 Task: Open Card College Preparation Review in Board Sales Pipeline Forecasting to Workspace Corporate Legal Services and add a team member Softage.2@softage.net, a label Blue, a checklist Workplace Wellness, an attachment from your onedrive, a color Blue and finally, add a card description 'Develop and launch new social media marketing campaign for influencer partnerships' and a comment 'Let us approach this task with a sense of empathy, understanding the needs and concerns of our stakeholders.'. Add a start date 'Jan 02, 1900' with a due date 'Jan 09, 1900'
Action: Mouse moved to (102, 423)
Screenshot: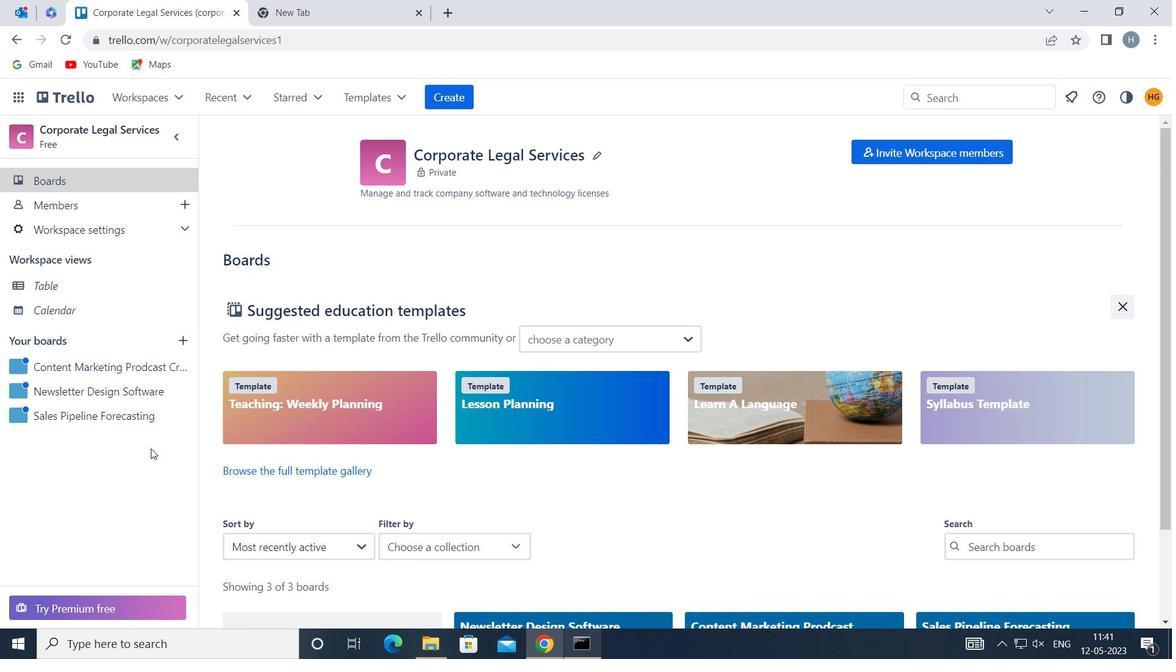 
Action: Mouse pressed left at (102, 423)
Screenshot: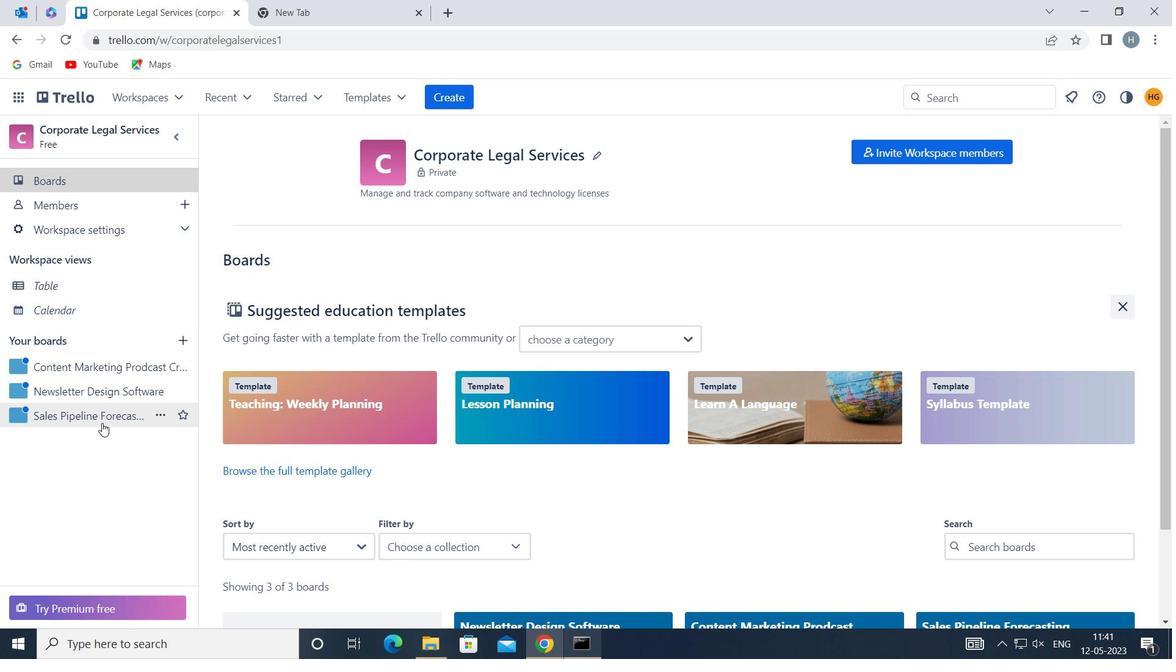 
Action: Mouse moved to (349, 219)
Screenshot: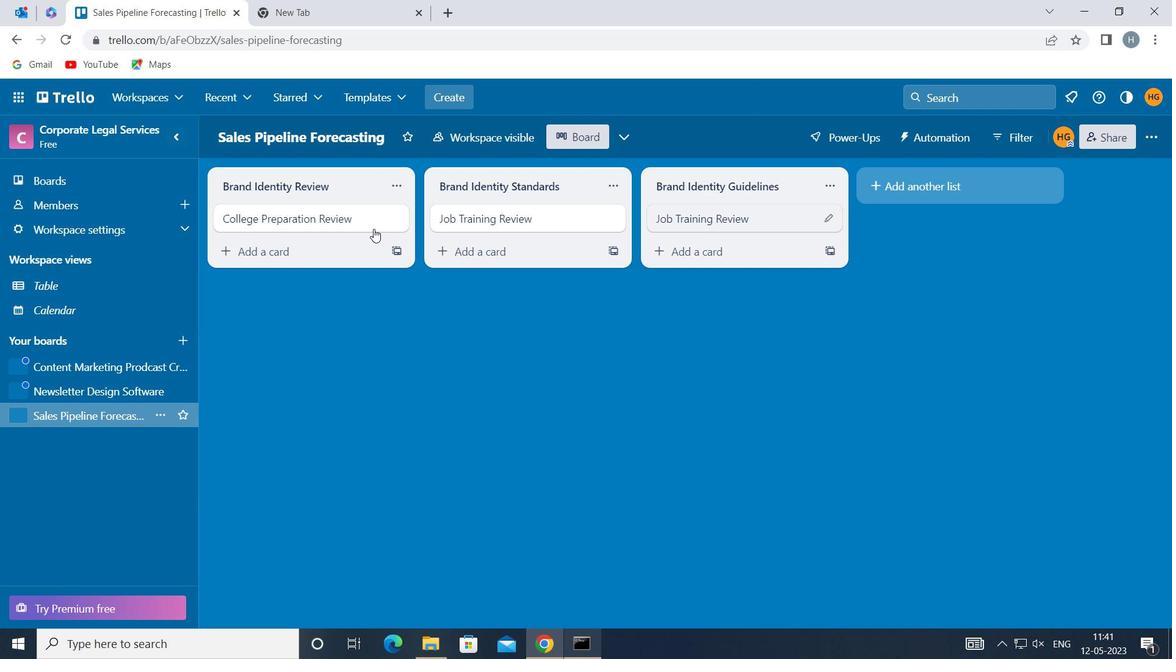 
Action: Mouse pressed left at (349, 219)
Screenshot: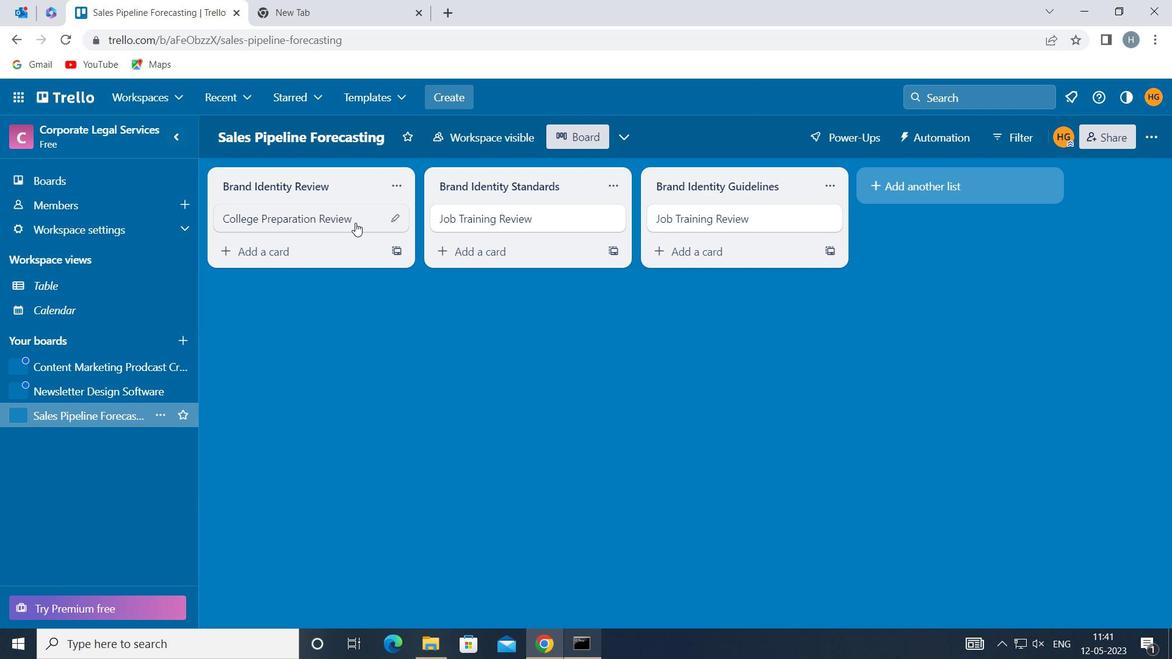 
Action: Mouse moved to (802, 215)
Screenshot: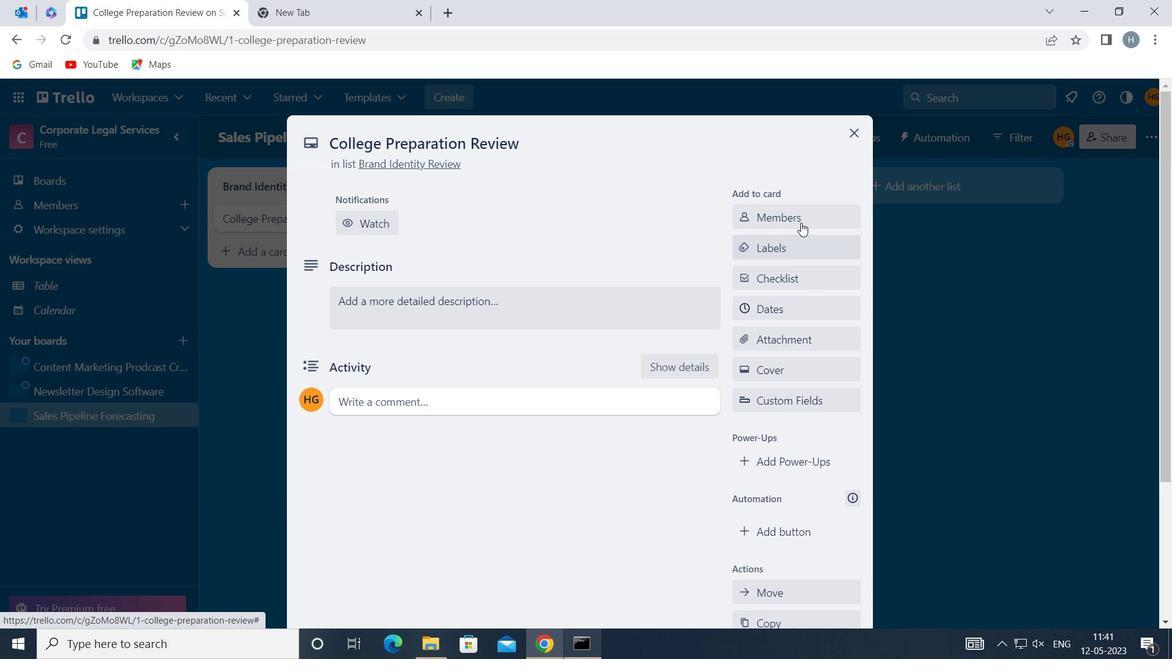 
Action: Mouse pressed left at (802, 215)
Screenshot: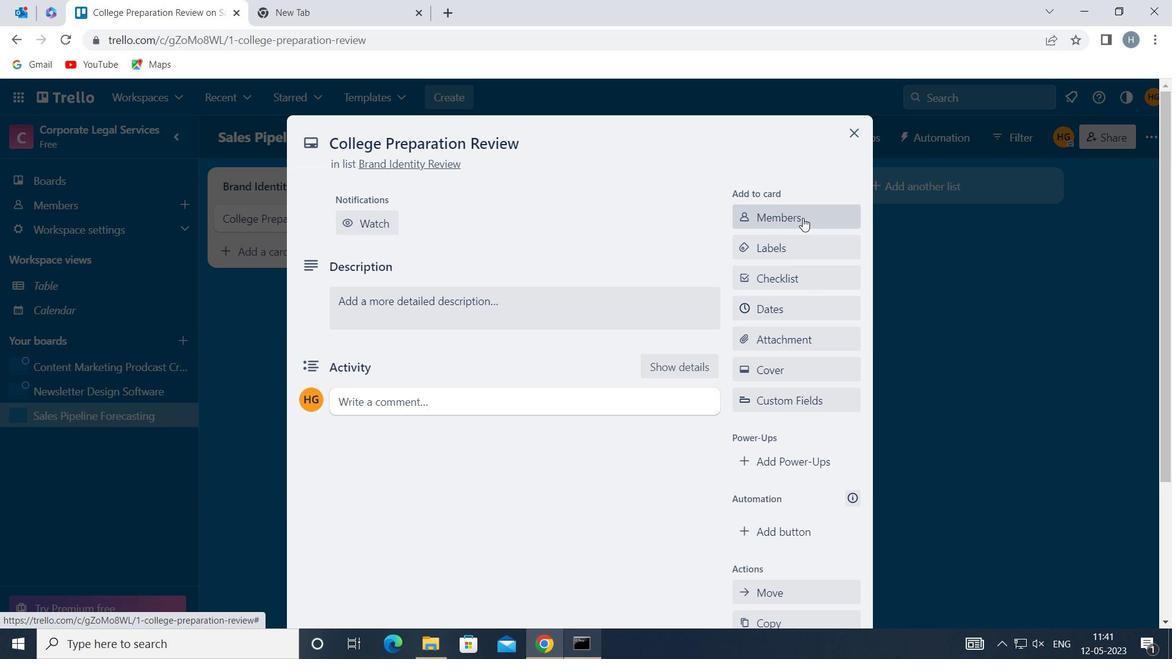 
Action: Key pressed softage
Screenshot: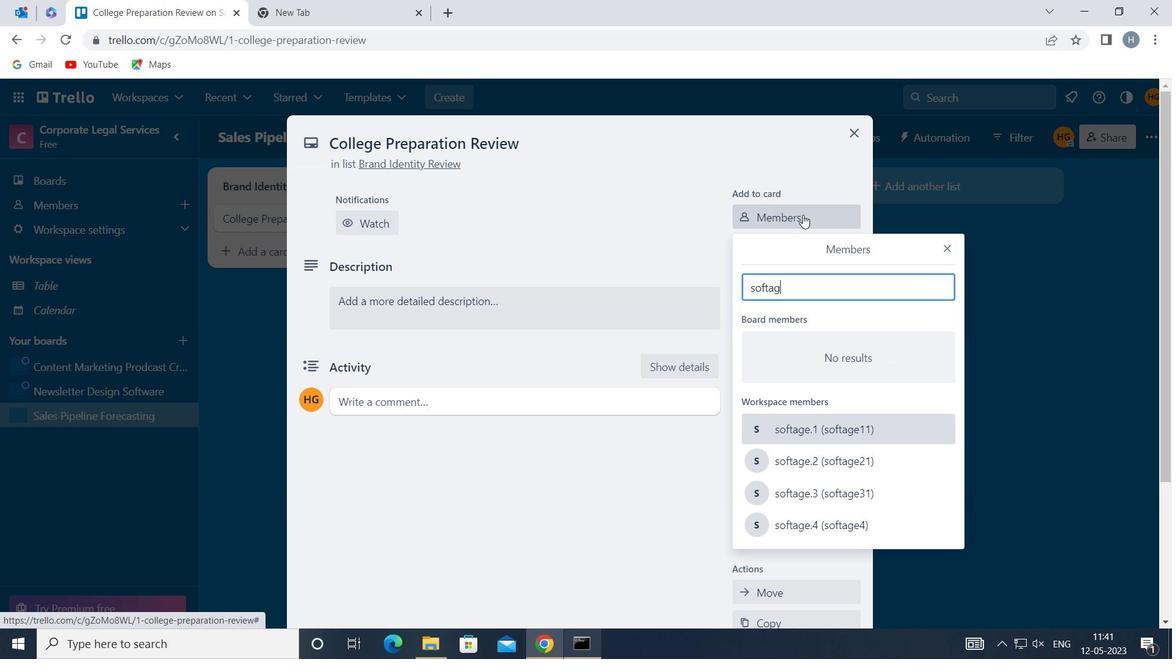 
Action: Mouse moved to (838, 466)
Screenshot: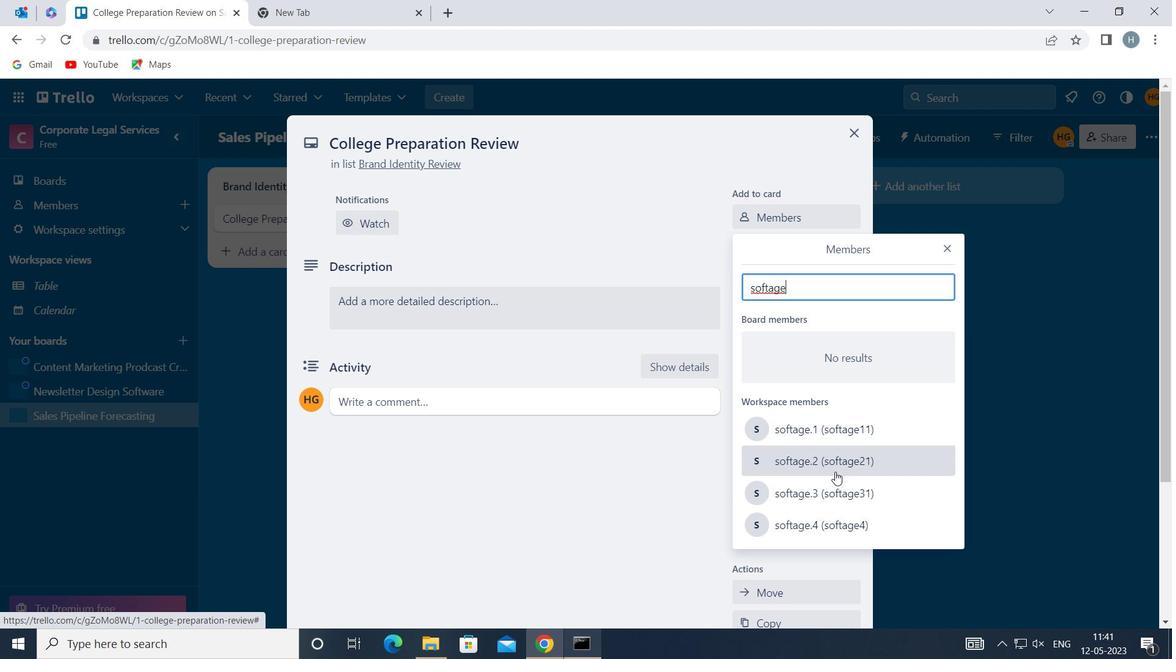 
Action: Mouse pressed left at (838, 466)
Screenshot: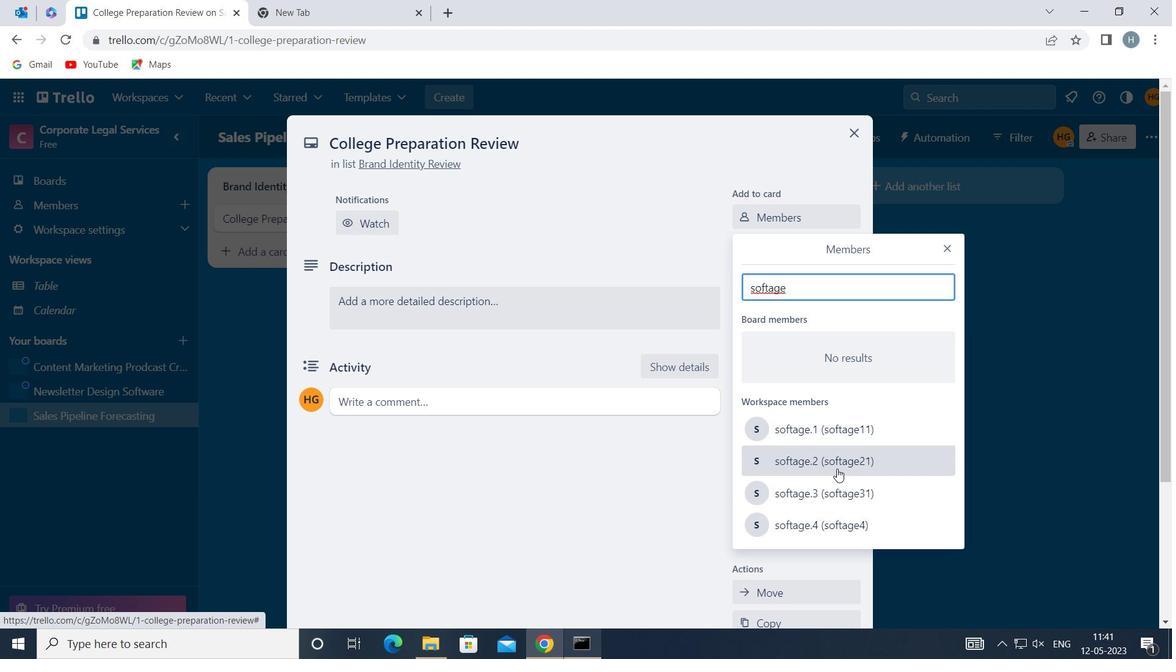 
Action: Mouse moved to (953, 244)
Screenshot: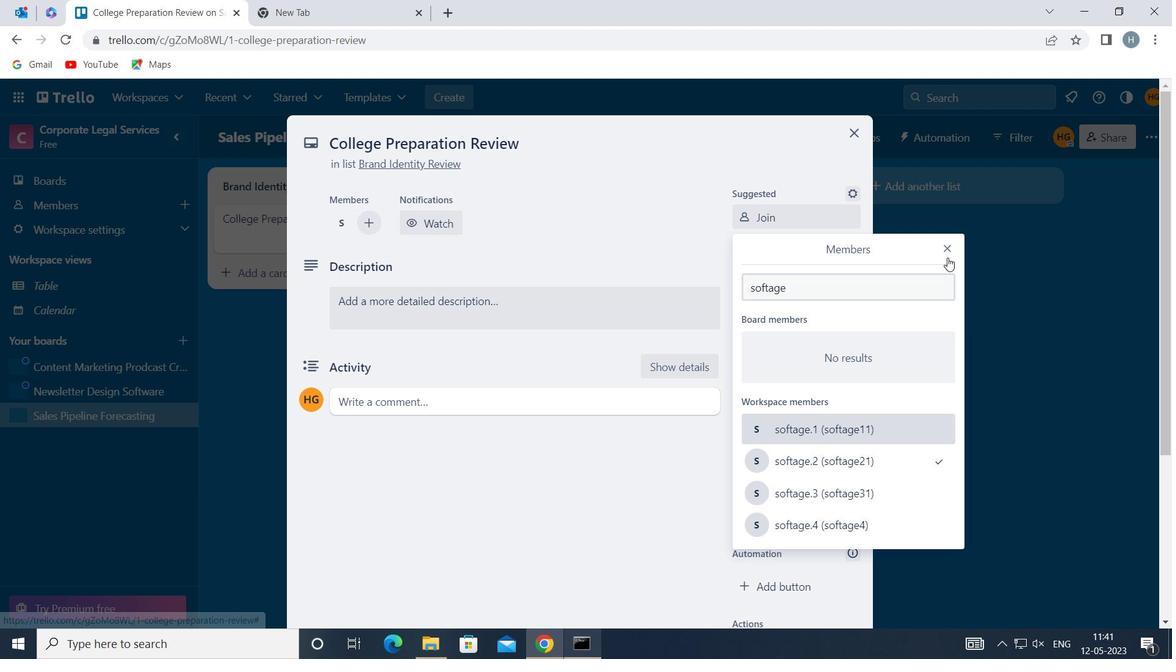 
Action: Mouse pressed left at (953, 244)
Screenshot: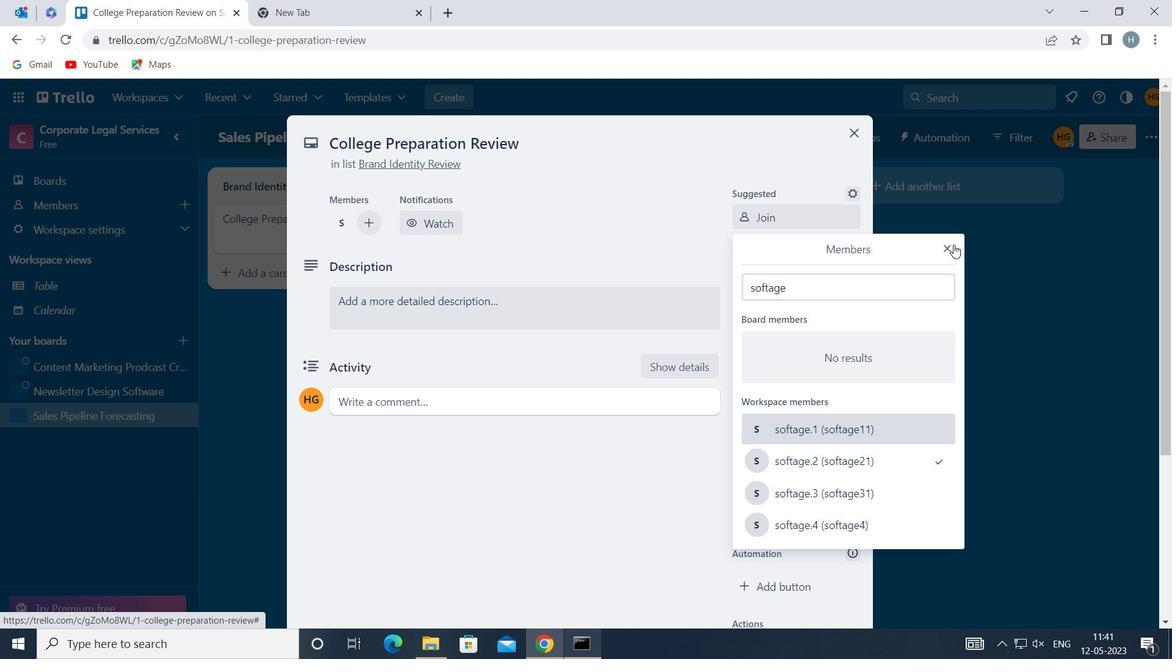 
Action: Mouse moved to (800, 303)
Screenshot: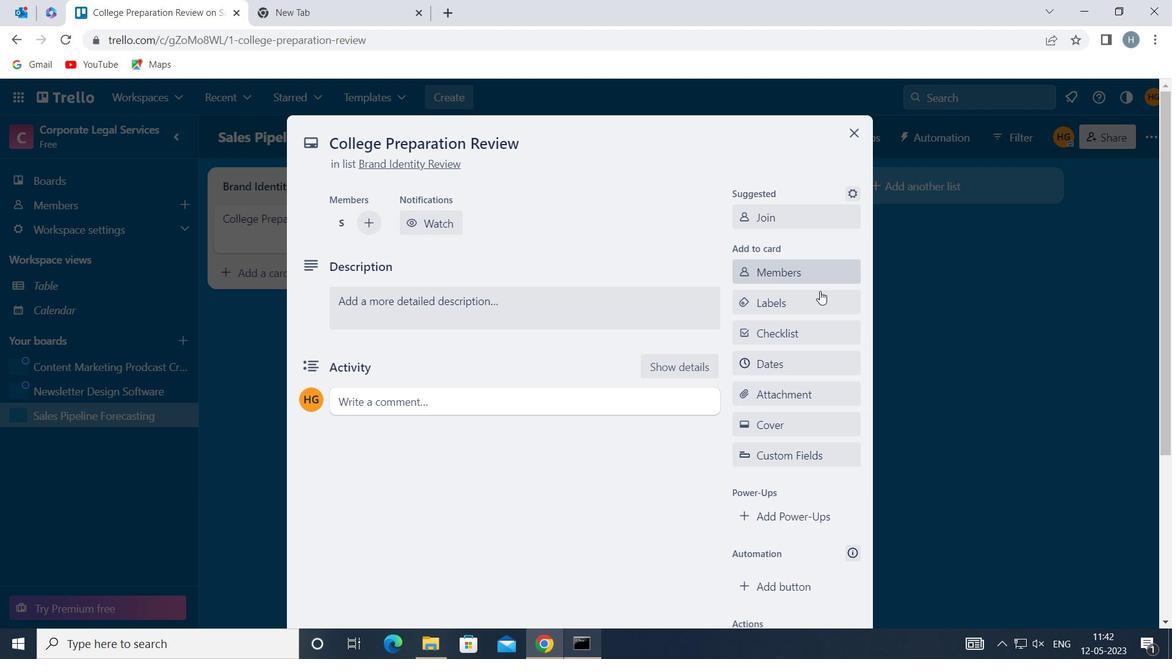 
Action: Mouse pressed left at (800, 303)
Screenshot: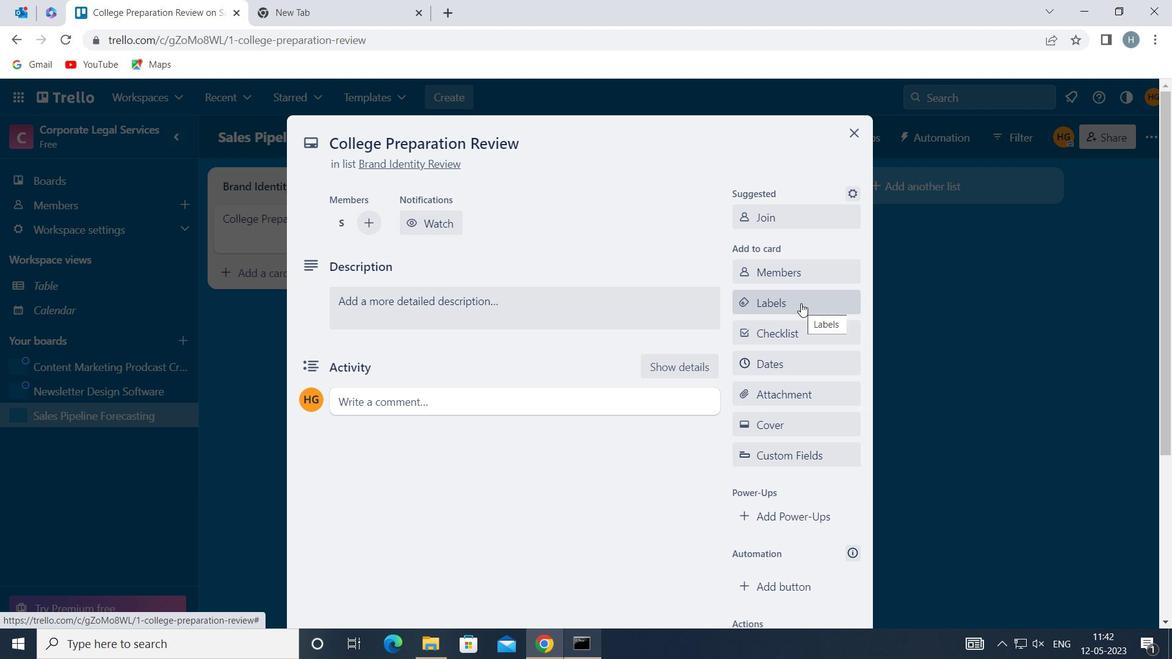 
Action: Mouse moved to (822, 352)
Screenshot: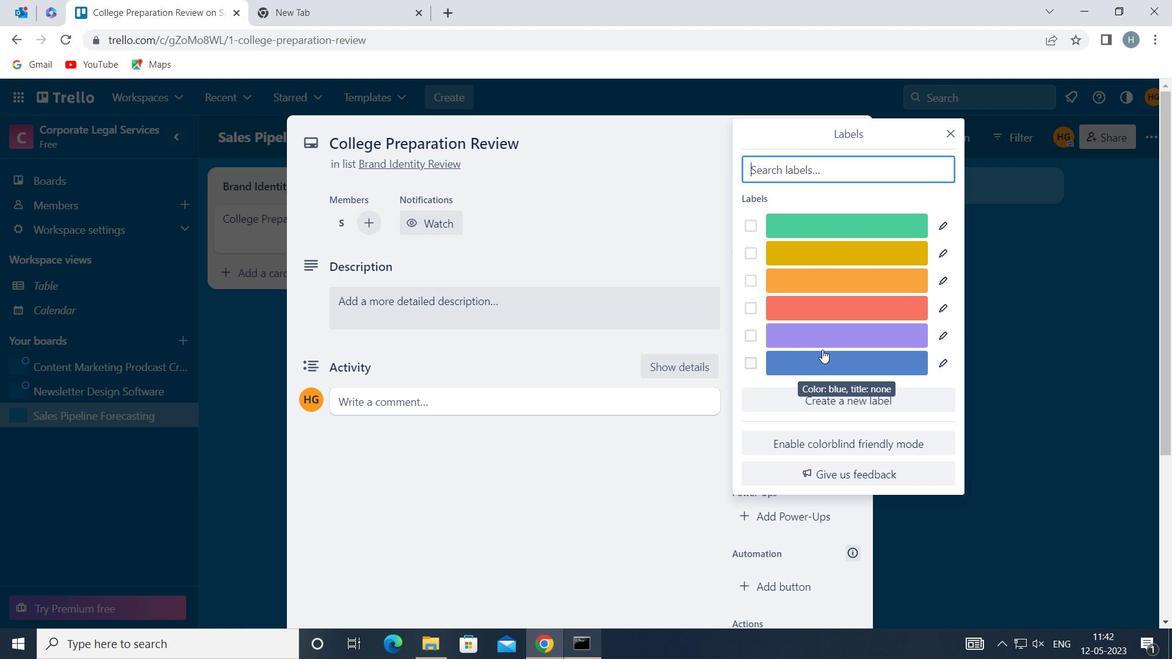 
Action: Mouse pressed left at (822, 352)
Screenshot: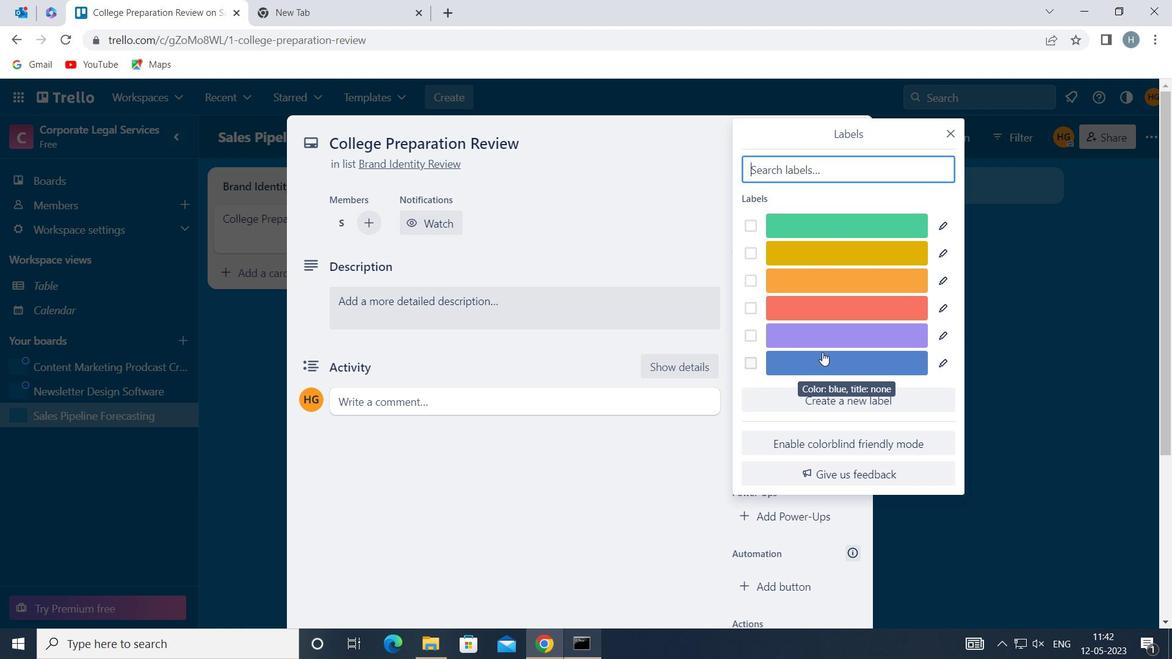
Action: Mouse moved to (956, 130)
Screenshot: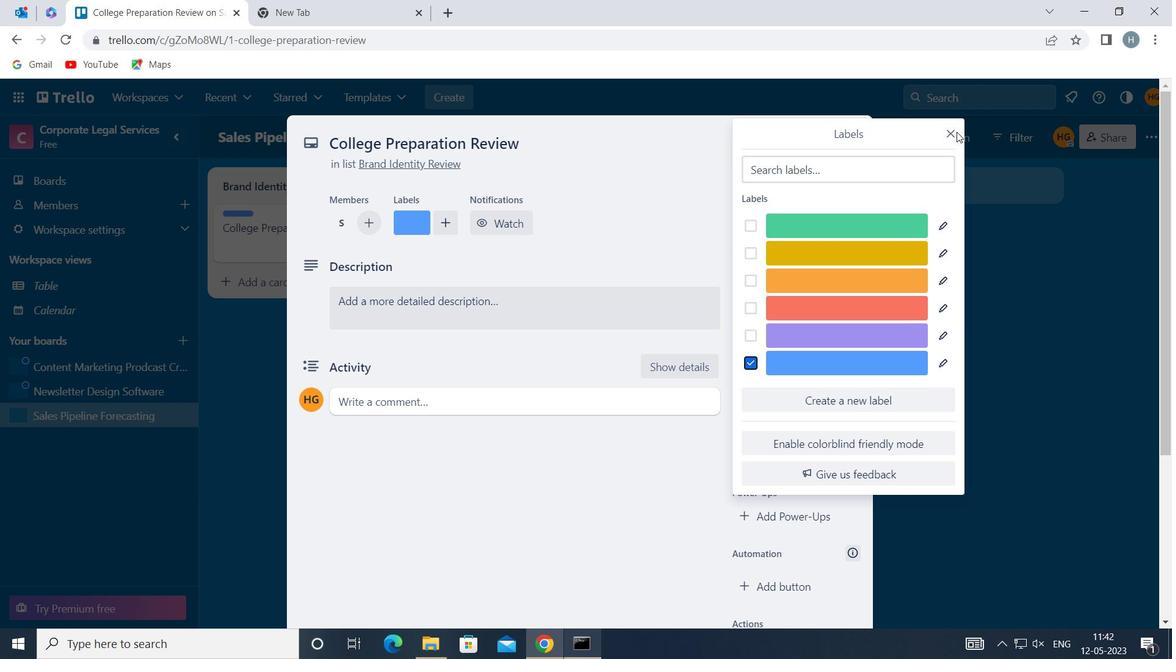 
Action: Mouse pressed left at (956, 130)
Screenshot: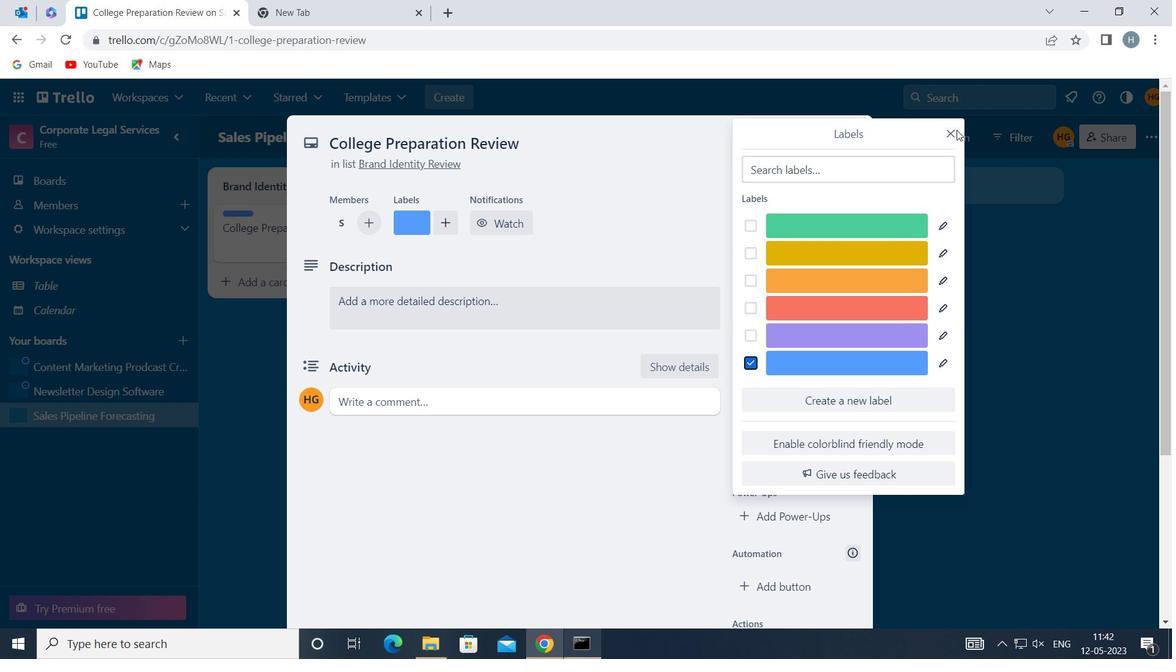 
Action: Mouse moved to (953, 131)
Screenshot: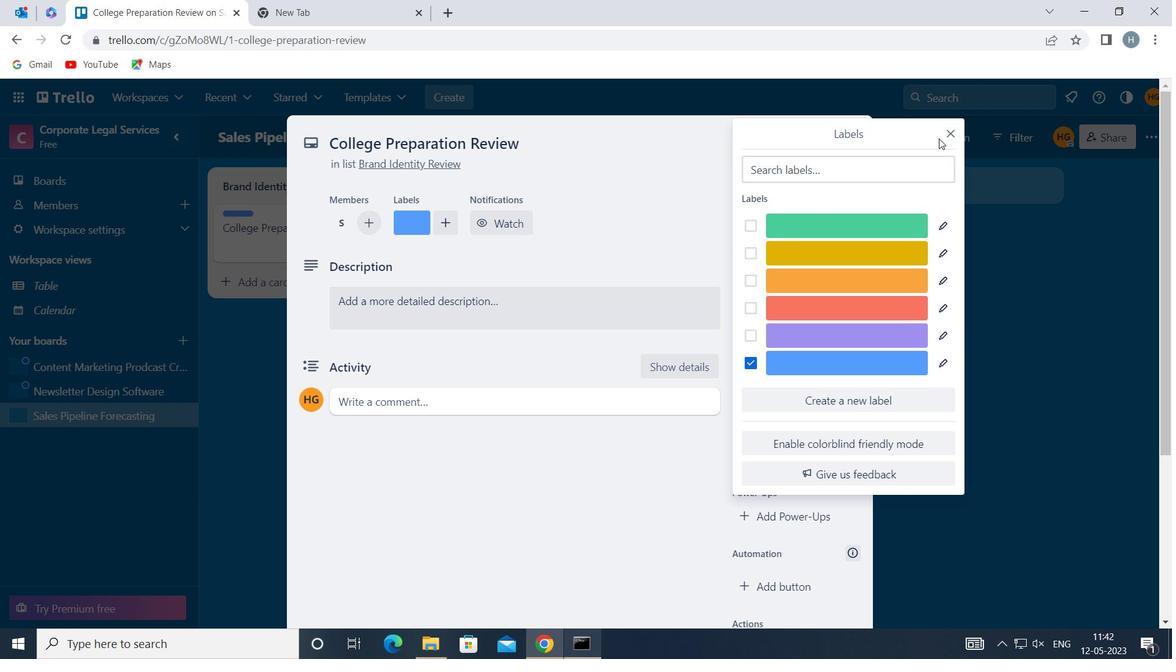 
Action: Mouse pressed left at (953, 131)
Screenshot: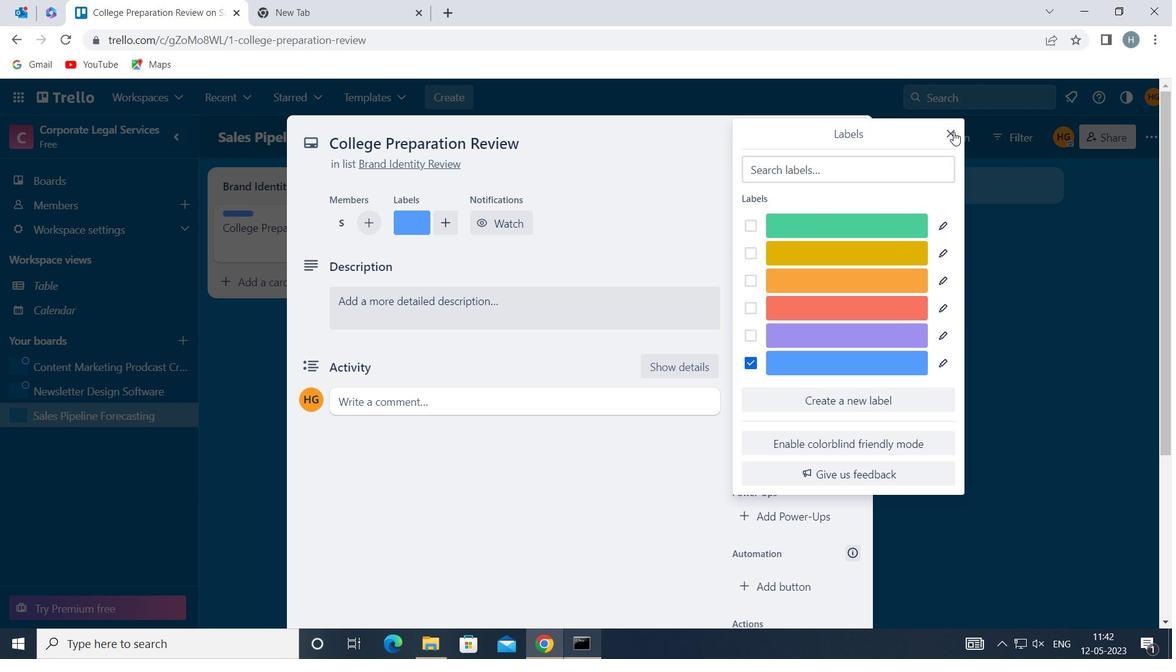 
Action: Mouse moved to (806, 327)
Screenshot: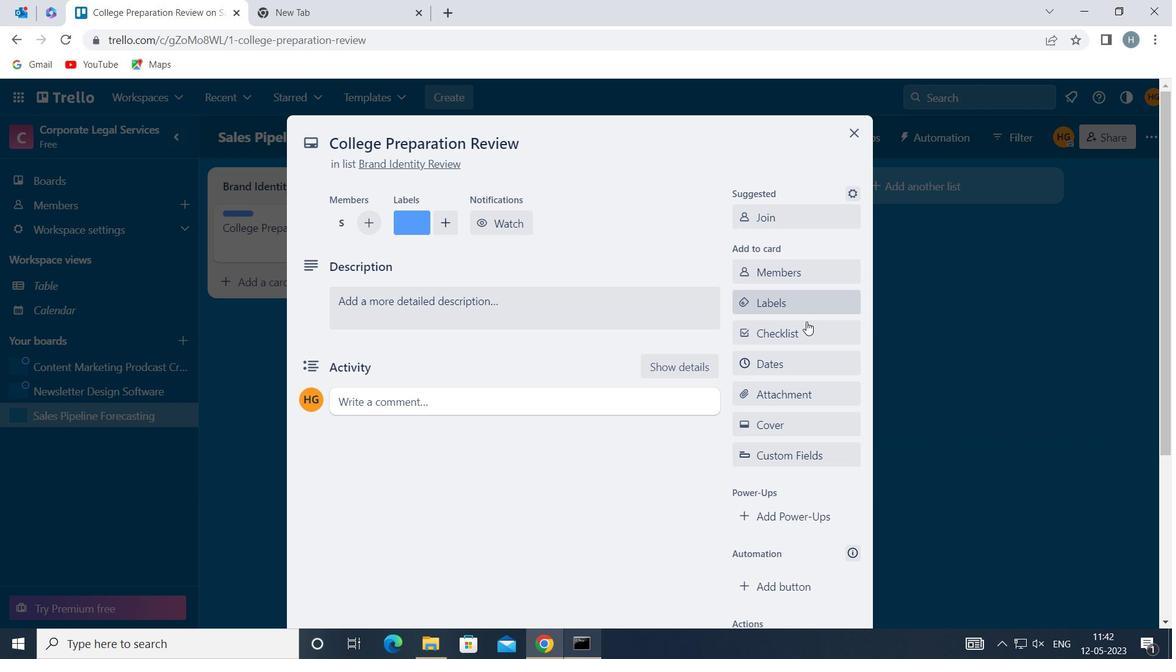 
Action: Mouse pressed left at (806, 327)
Screenshot: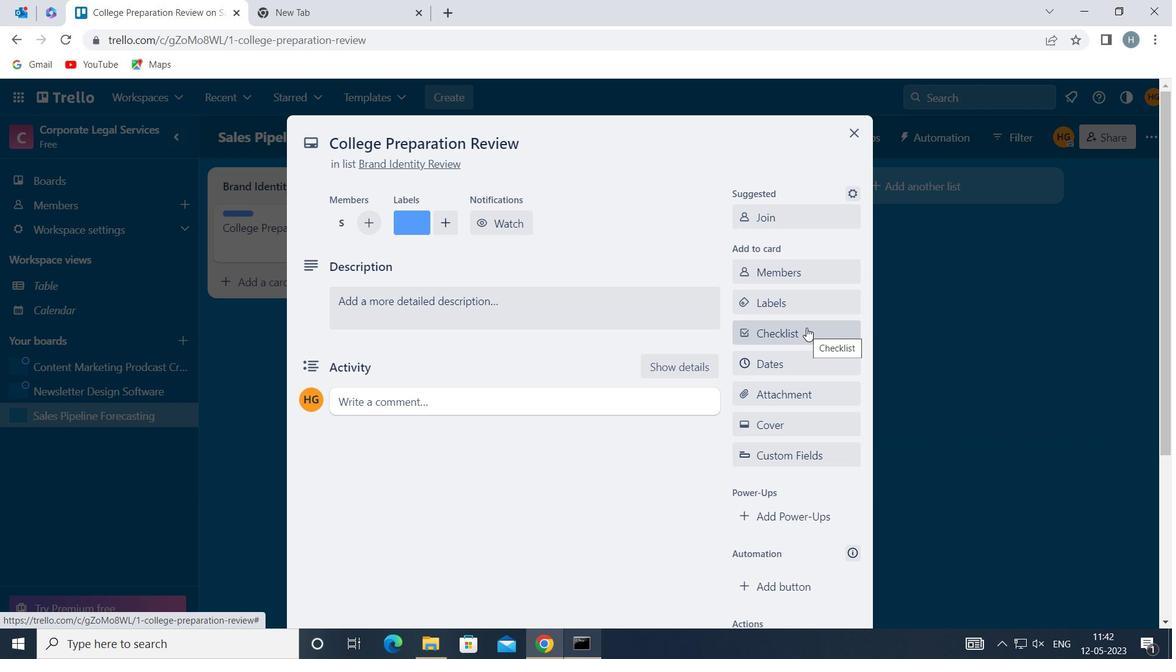
Action: Key pressed <Key.shift>WORKPLACE<Key.space><Key.shift>WELLNESS
Screenshot: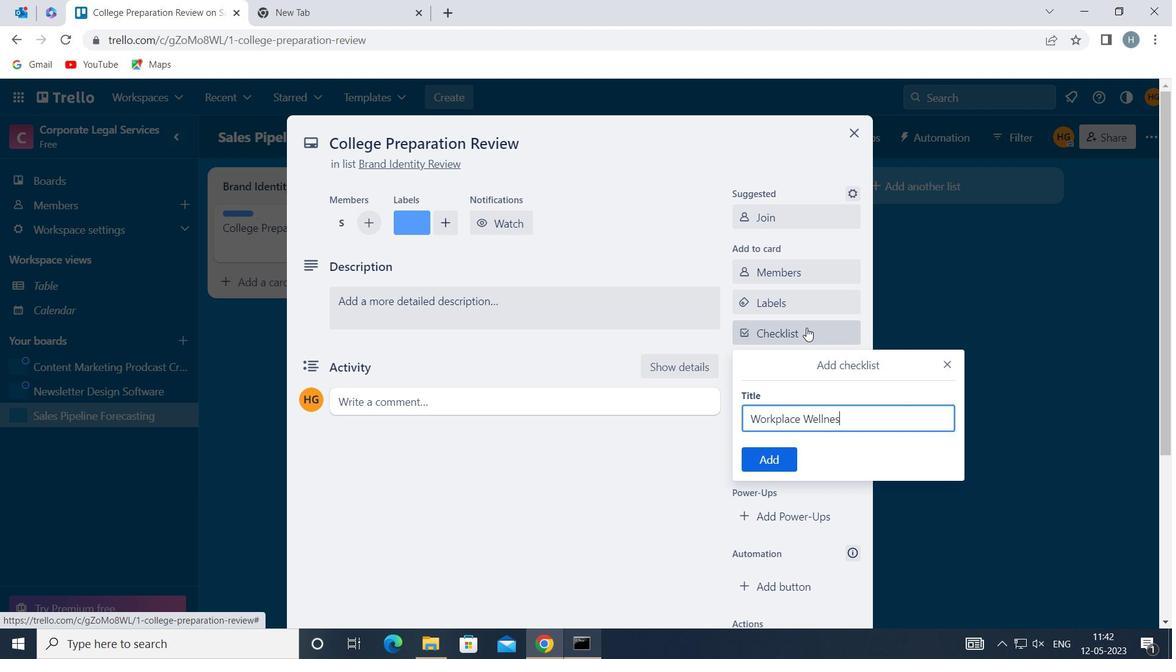 
Action: Mouse moved to (769, 459)
Screenshot: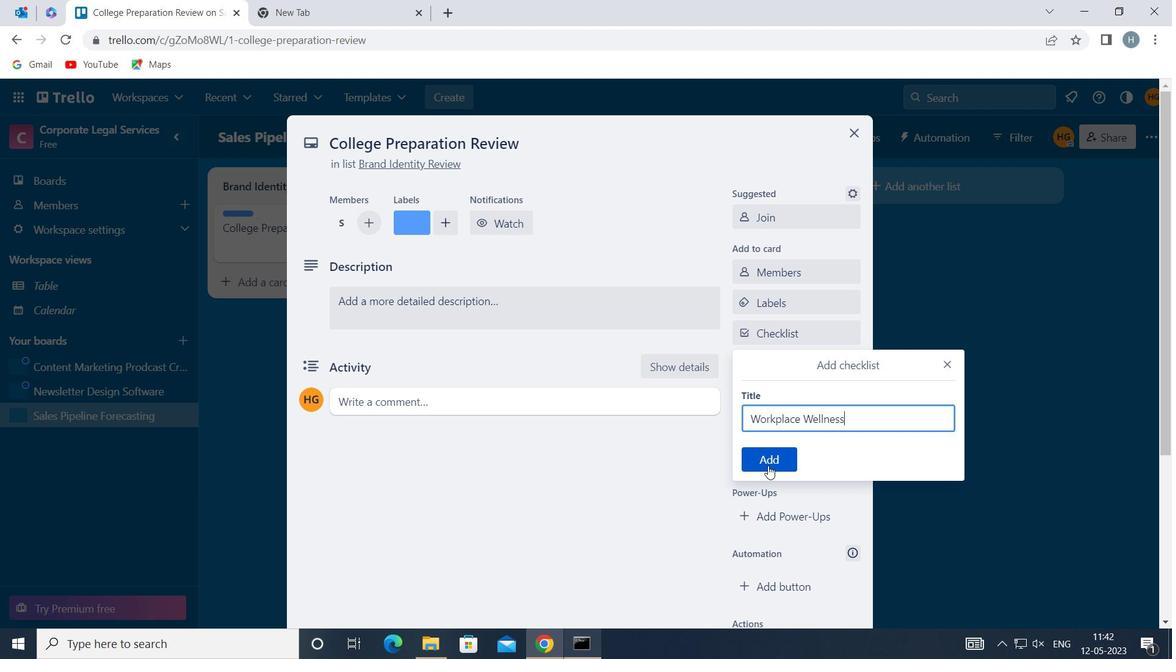 
Action: Mouse pressed left at (769, 459)
Screenshot: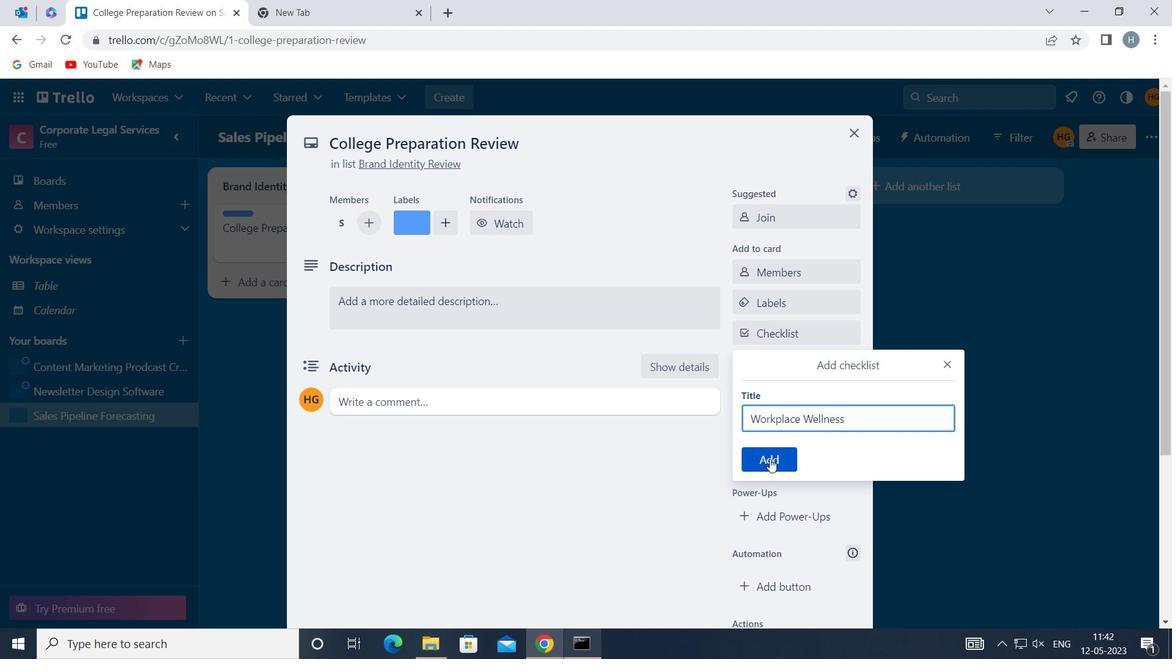 
Action: Mouse moved to (810, 383)
Screenshot: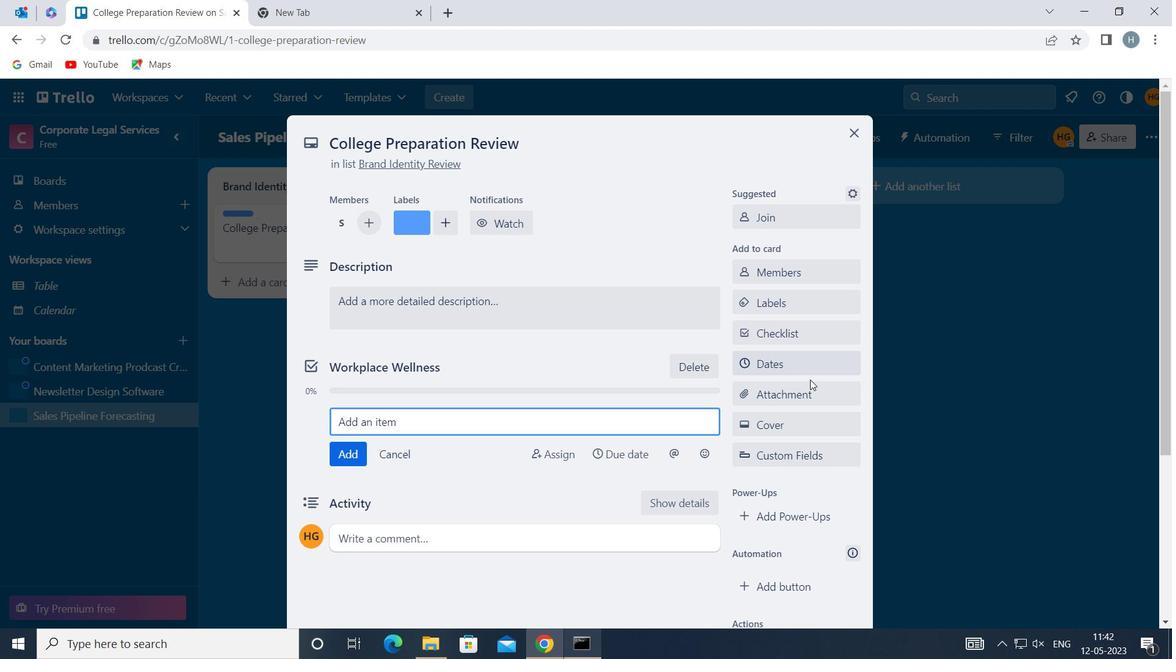 
Action: Mouse pressed left at (810, 383)
Screenshot: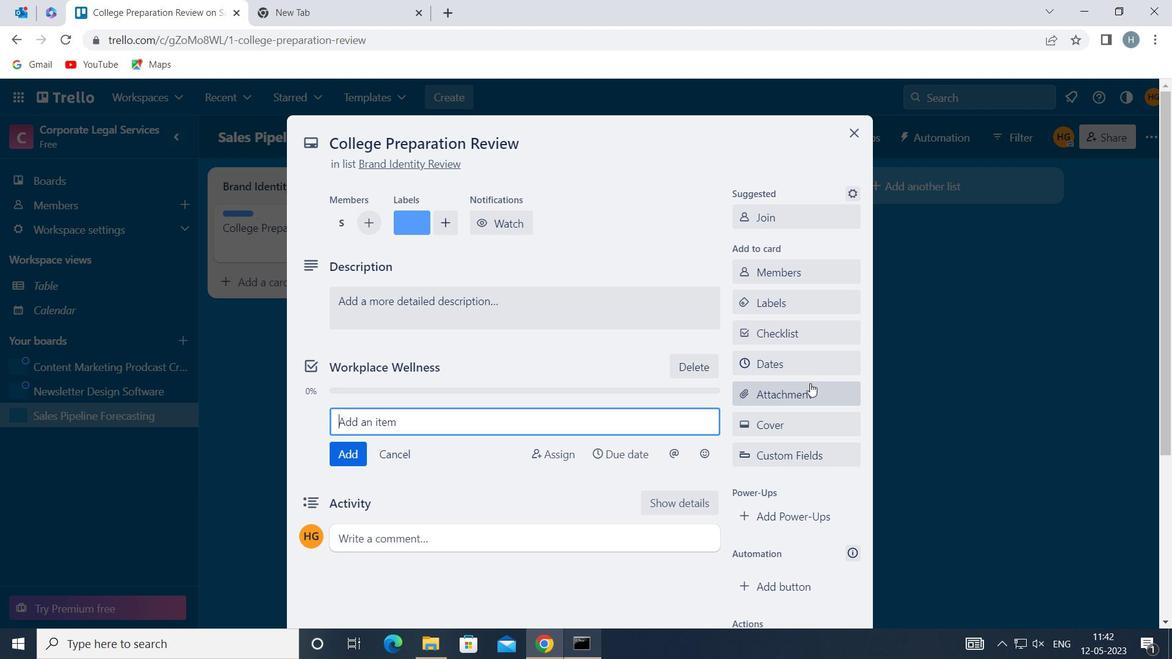 
Action: Mouse moved to (802, 276)
Screenshot: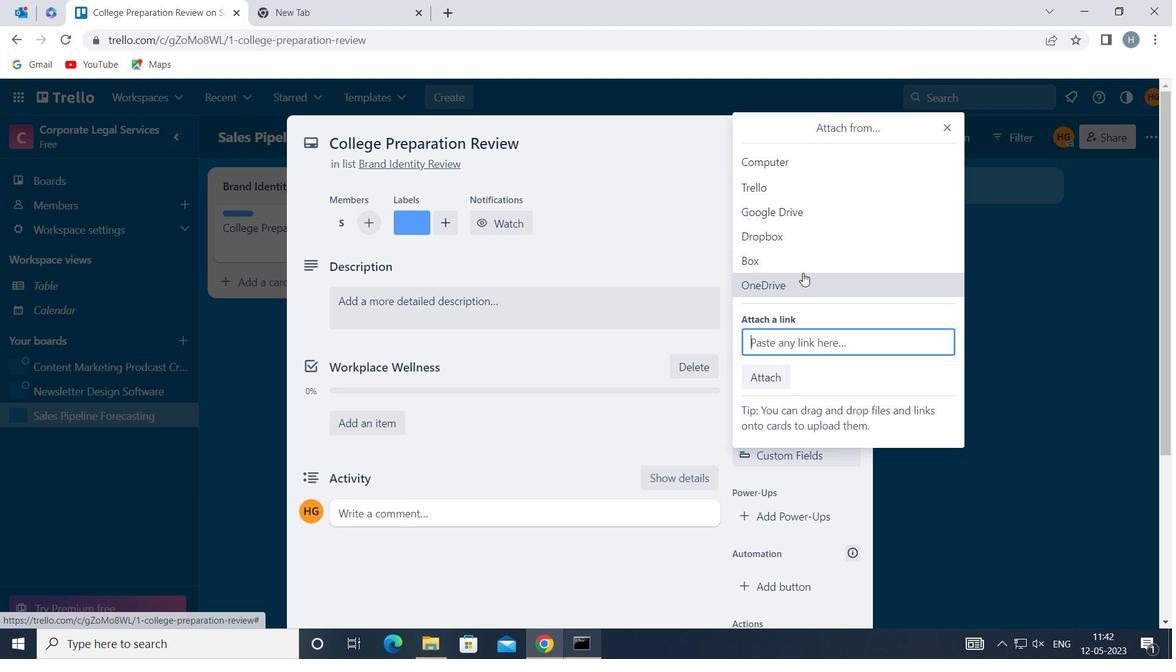 
Action: Mouse pressed left at (802, 276)
Screenshot: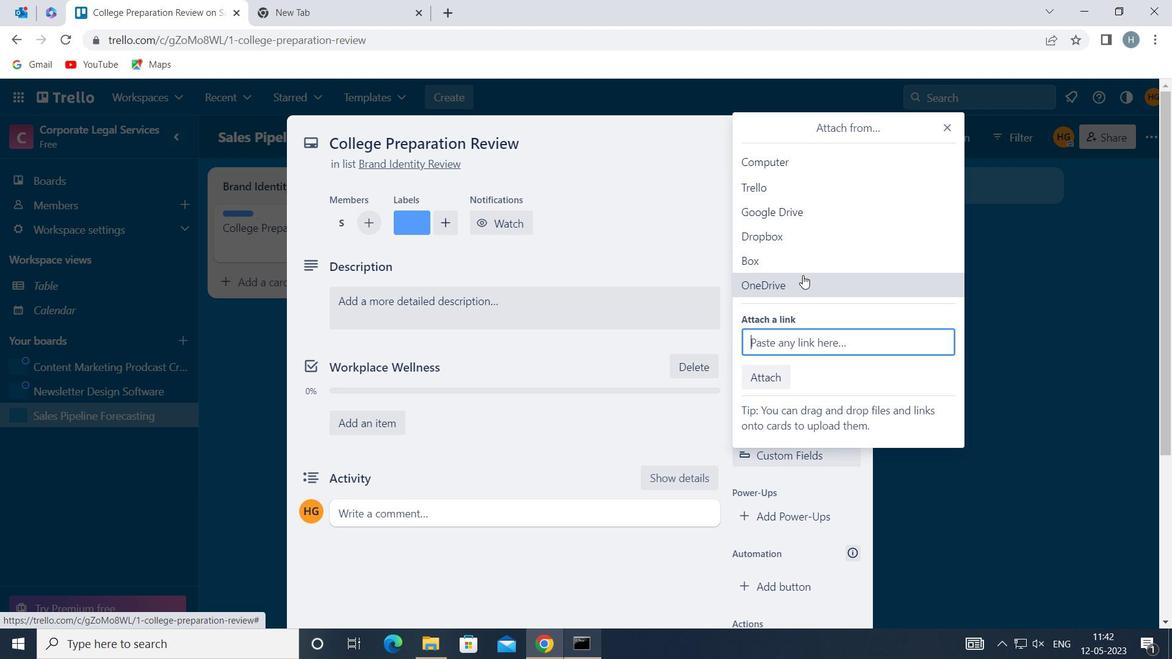 
Action: Mouse moved to (673, 219)
Screenshot: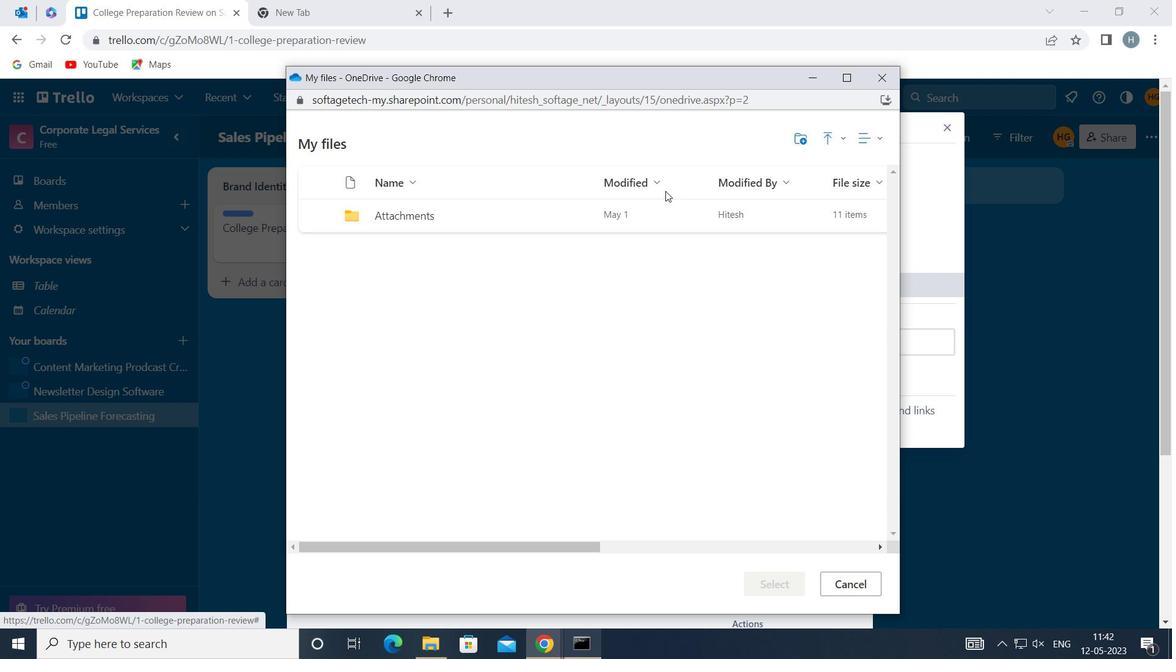 
Action: Mouse pressed left at (673, 219)
Screenshot: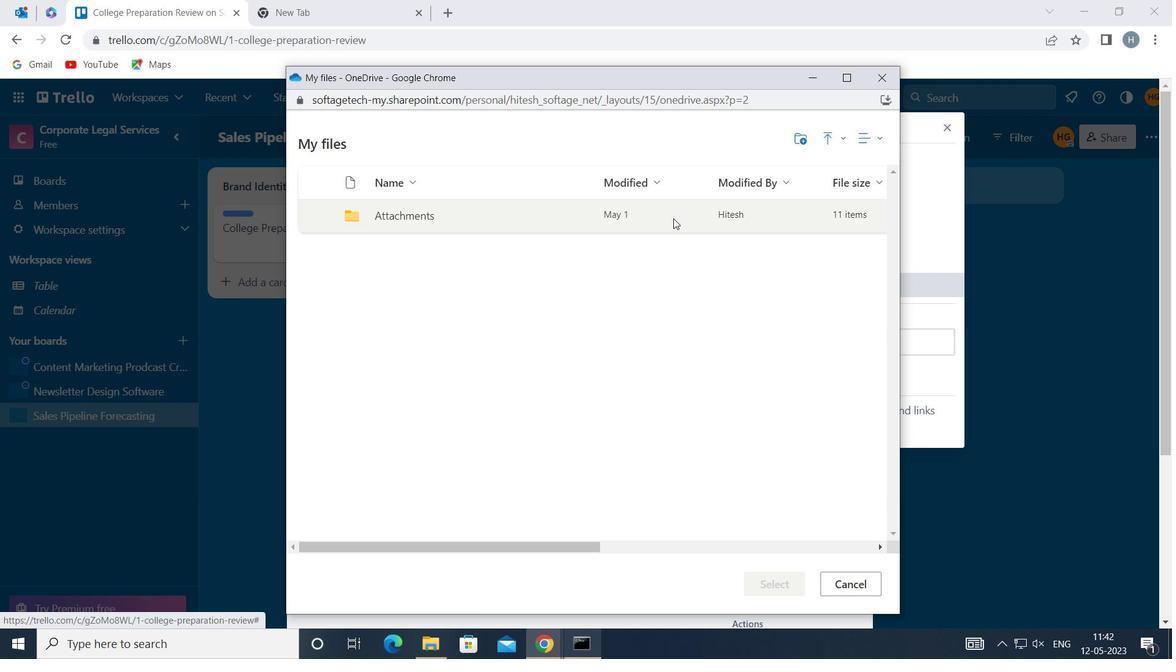 
Action: Mouse pressed left at (673, 219)
Screenshot: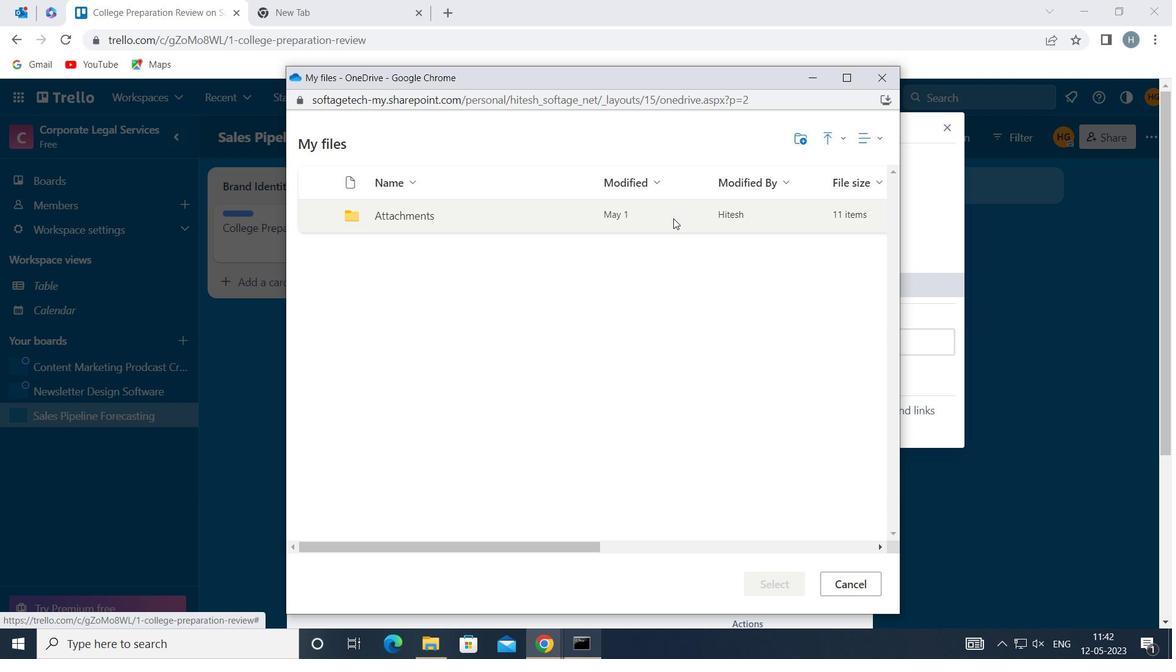 
Action: Mouse moved to (687, 250)
Screenshot: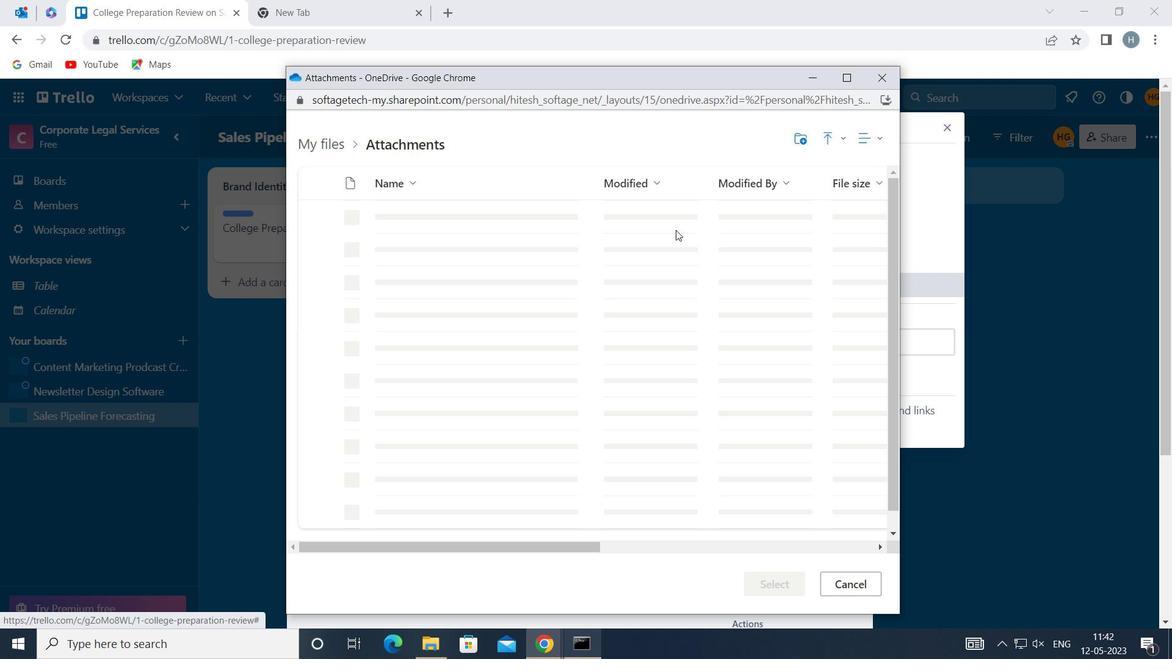 
Action: Mouse pressed left at (687, 250)
Screenshot: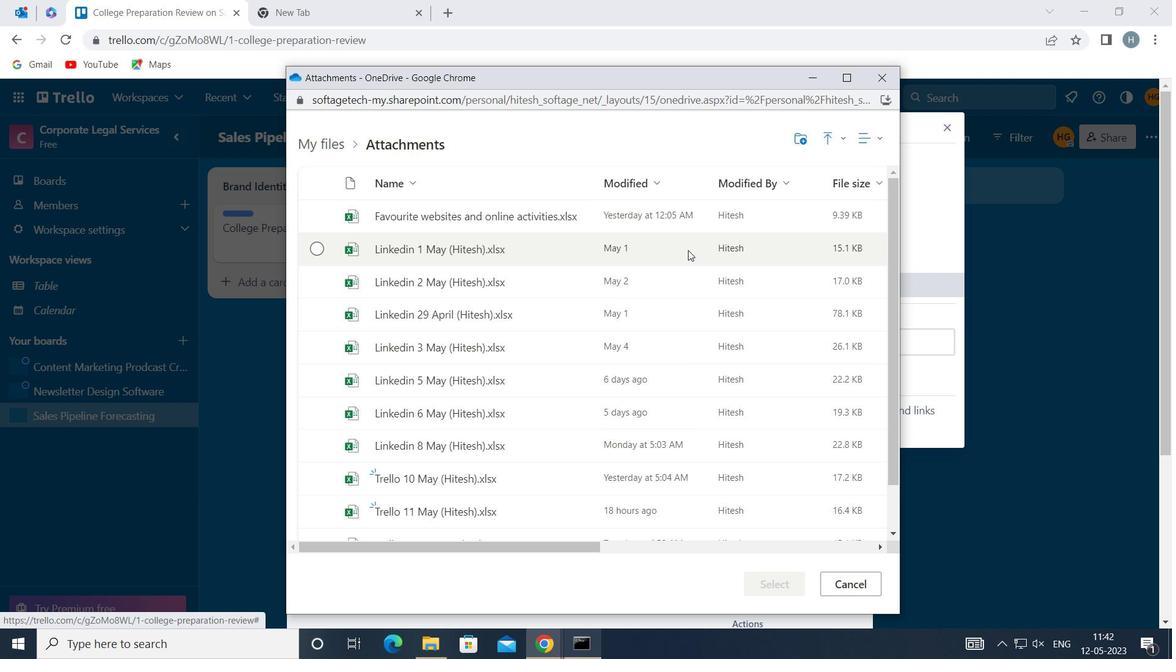 
Action: Mouse moved to (775, 585)
Screenshot: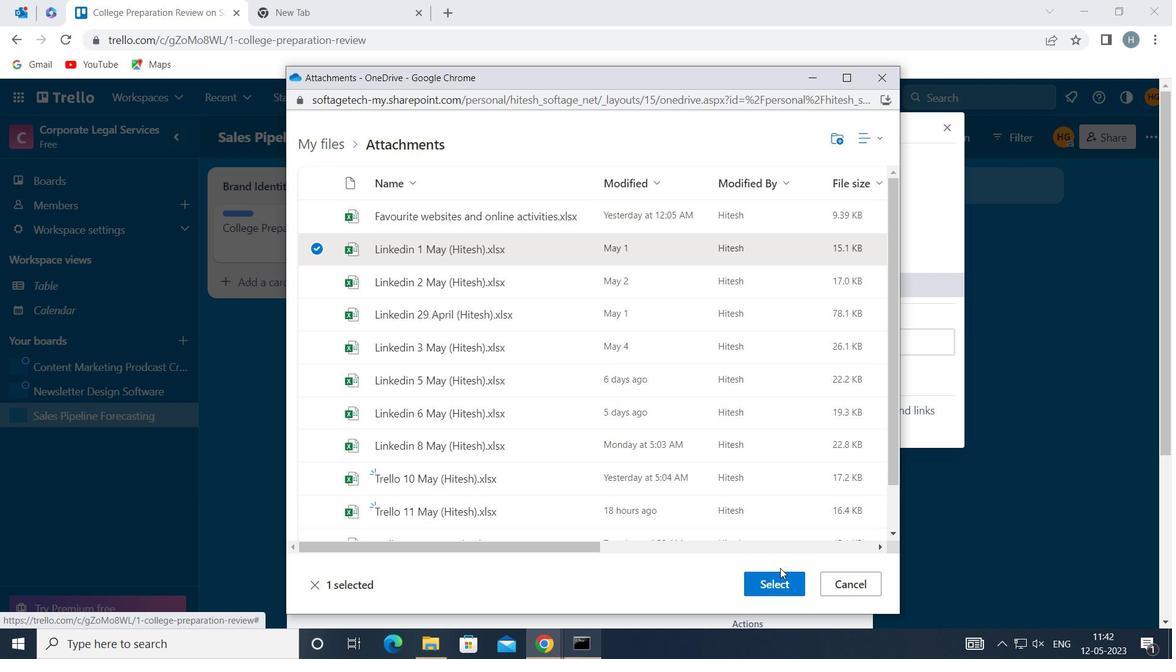 
Action: Mouse pressed left at (775, 585)
Screenshot: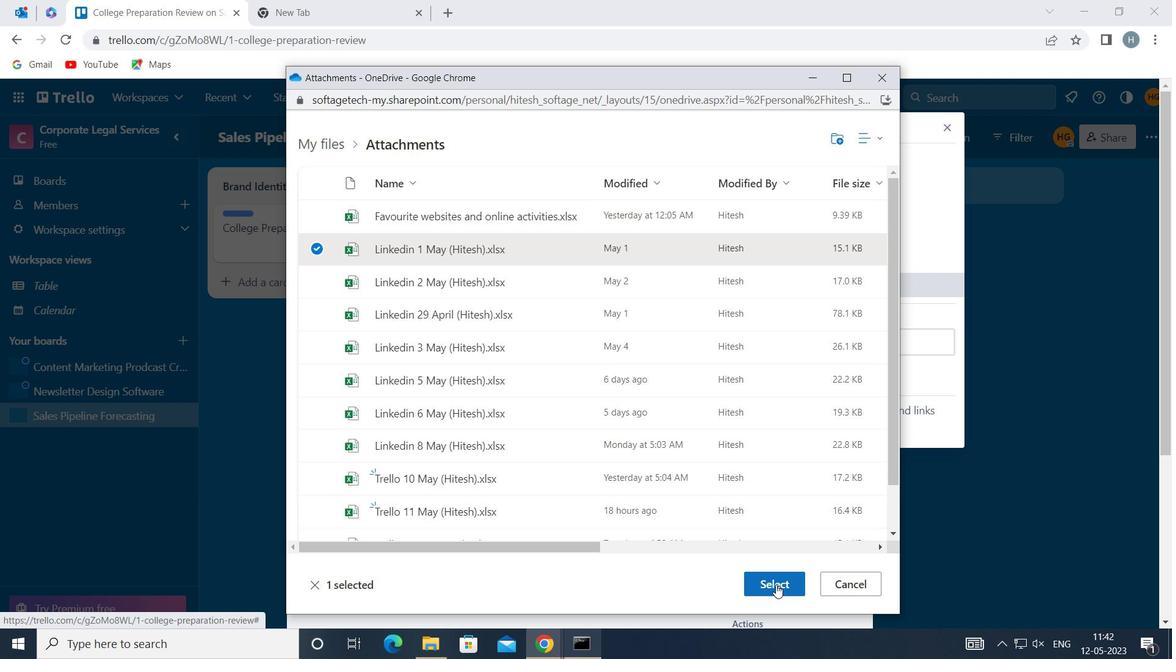 
Action: Mouse moved to (805, 421)
Screenshot: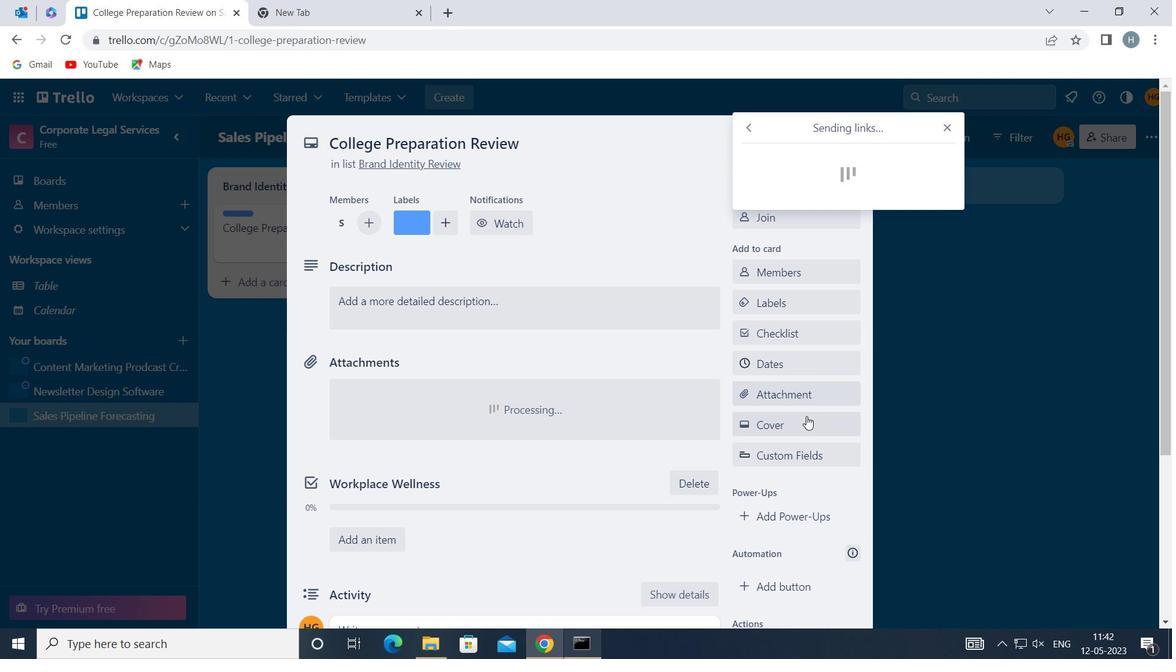 
Action: Mouse pressed left at (805, 421)
Screenshot: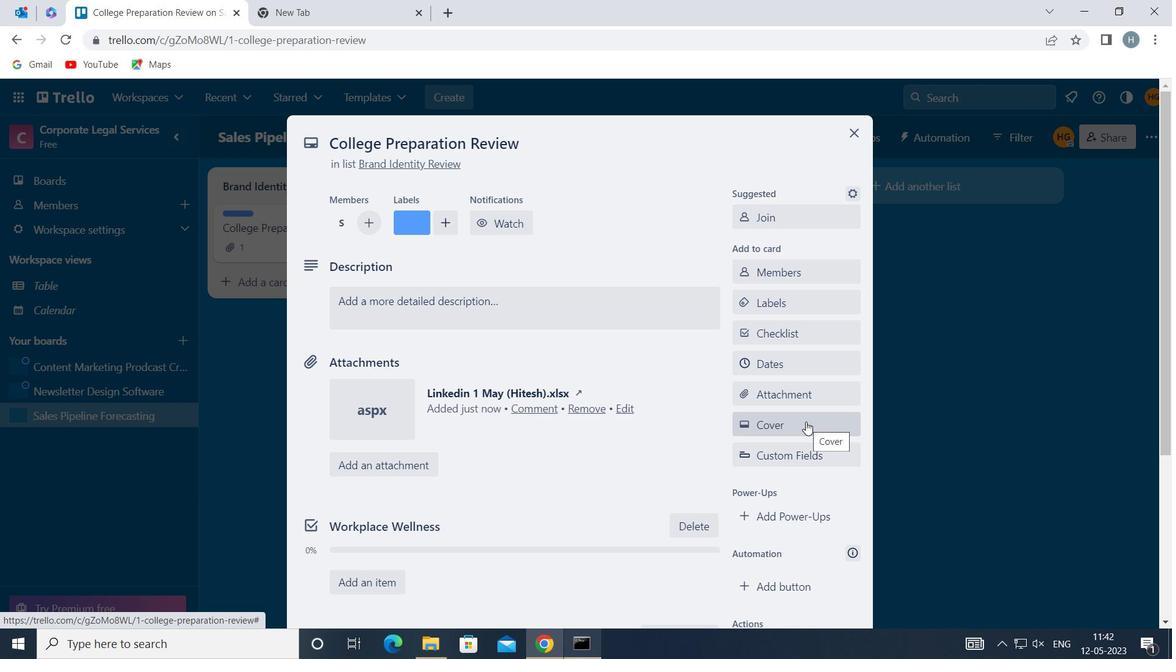 
Action: Mouse moved to (763, 349)
Screenshot: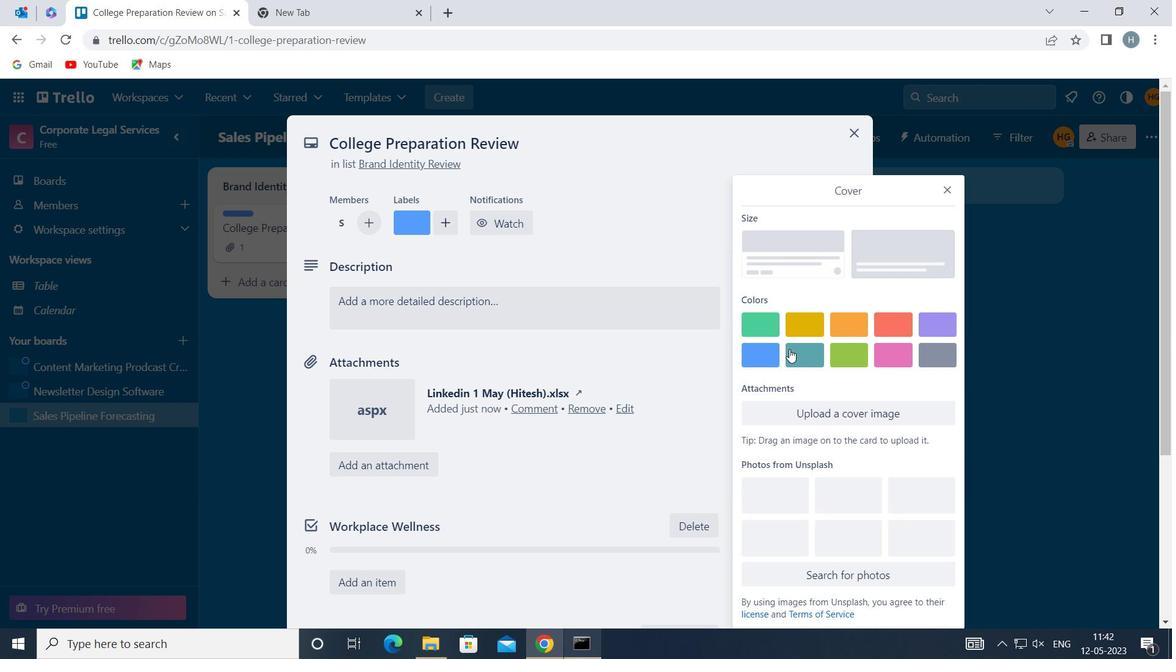 
Action: Mouse pressed left at (763, 349)
Screenshot: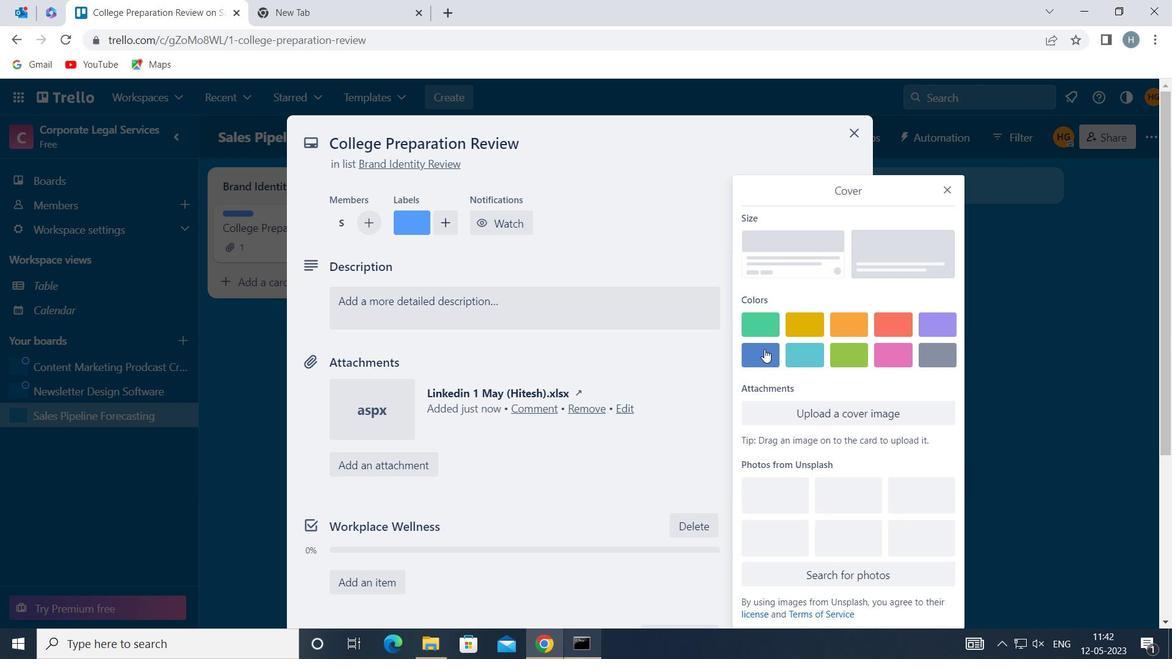 
Action: Mouse moved to (949, 160)
Screenshot: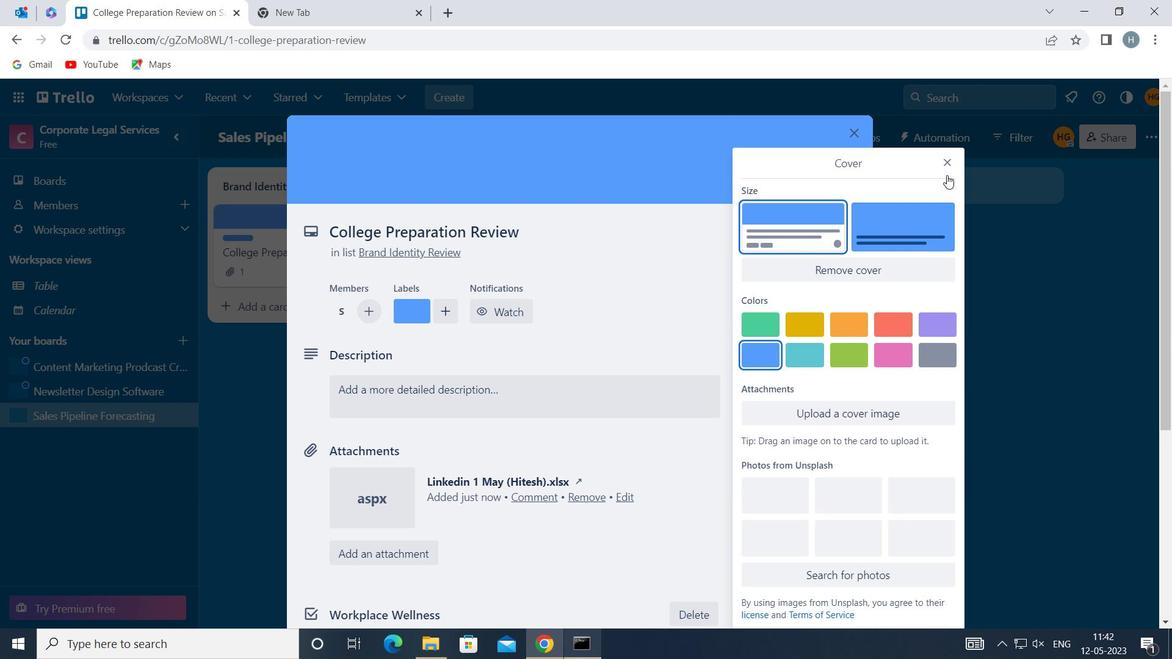 
Action: Mouse pressed left at (949, 160)
Screenshot: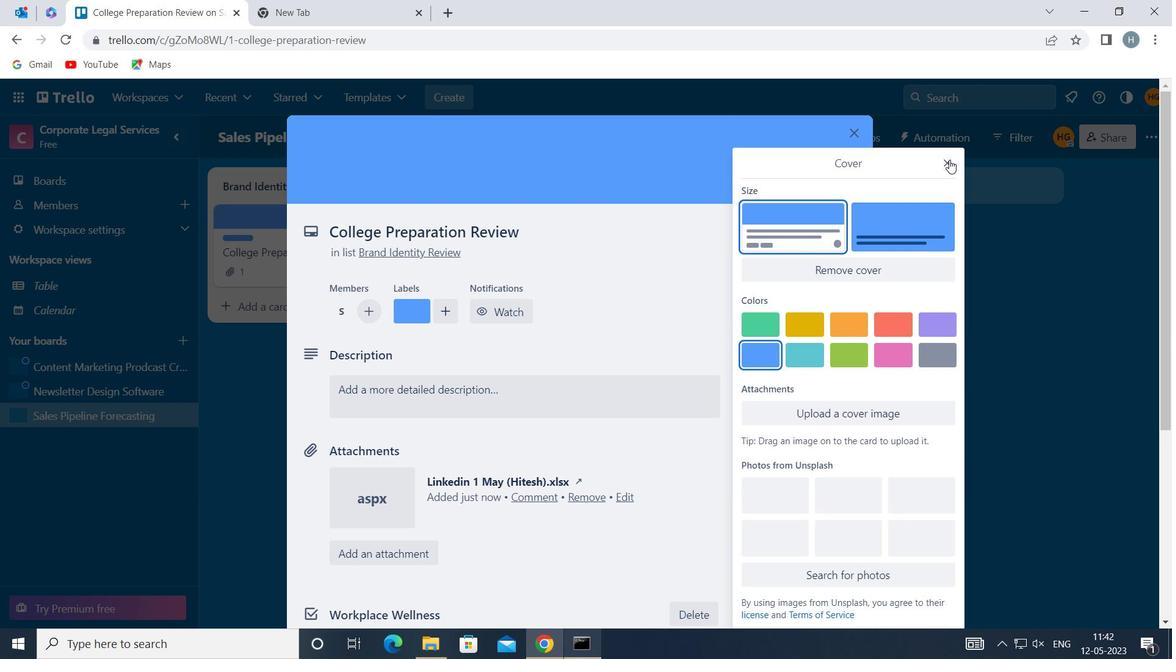 
Action: Mouse moved to (626, 388)
Screenshot: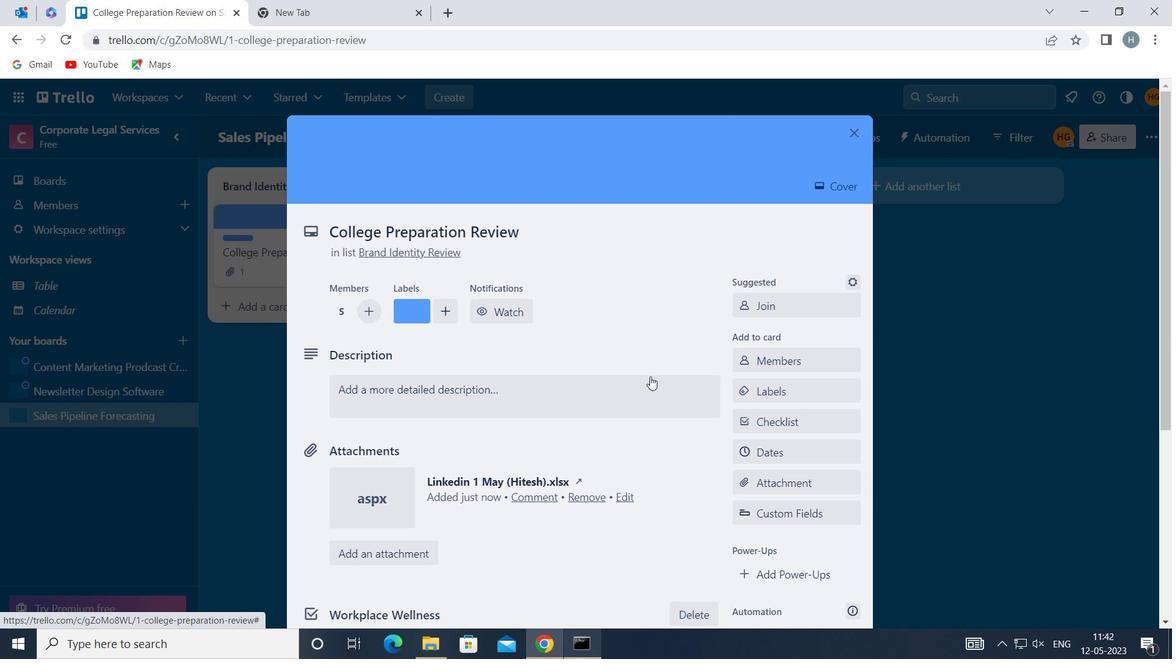 
Action: Mouse pressed left at (626, 388)
Screenshot: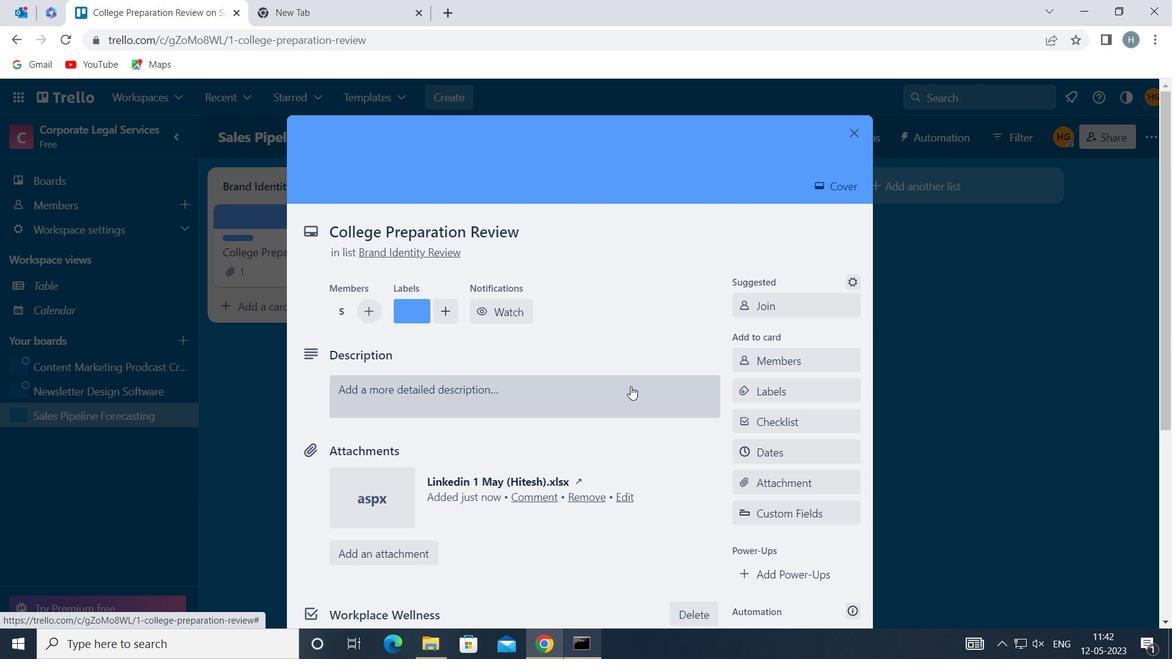 
Action: Mouse moved to (577, 445)
Screenshot: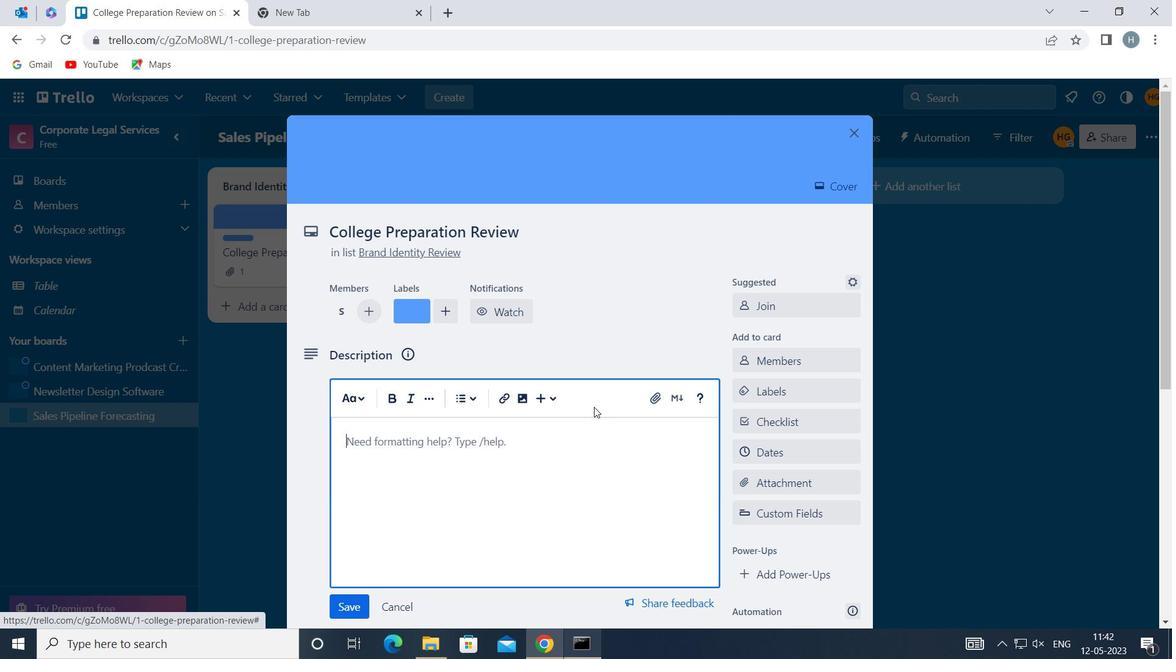 
Action: Mouse pressed left at (577, 445)
Screenshot: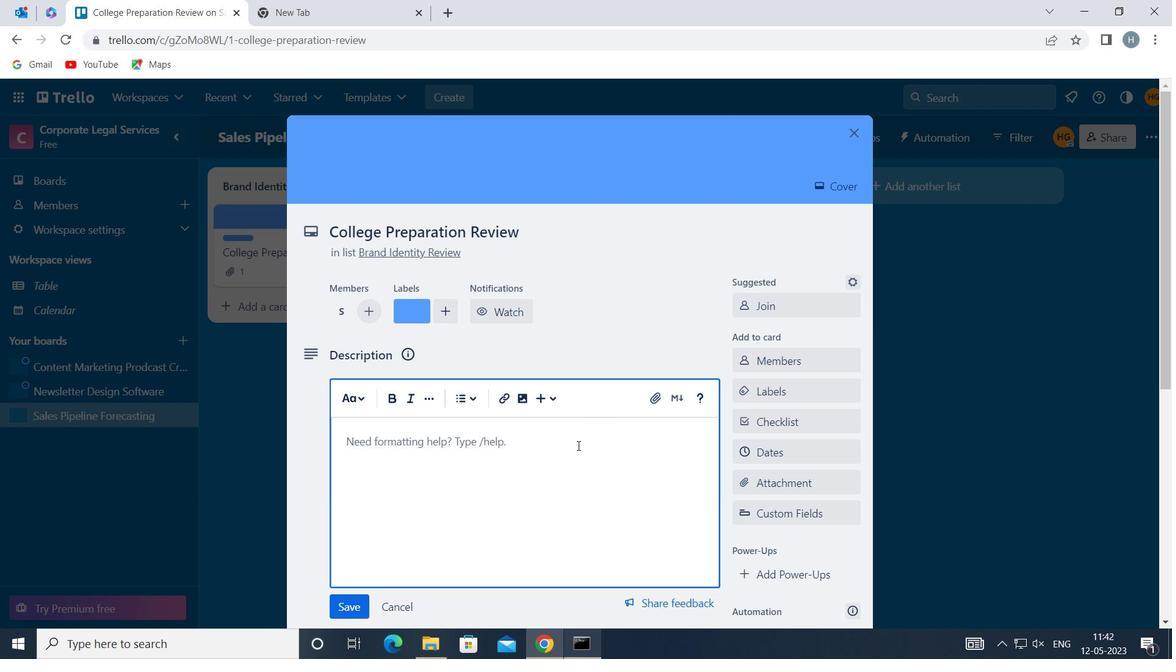 
Action: Key pressed <Key.shift>DEVELOP<Key.space>AND<Key.space>LAUNCH<Key.space>NEW<Key.space>SOCIAL<Key.space>MEDIA<Key.space>MARKETING<Key.space>CP<Key.backspace>AMPAIGN<Key.space>FOR<Key.space>INFLUENCER<Key.space>PARTNERSHIPS<Key.space>
Screenshot: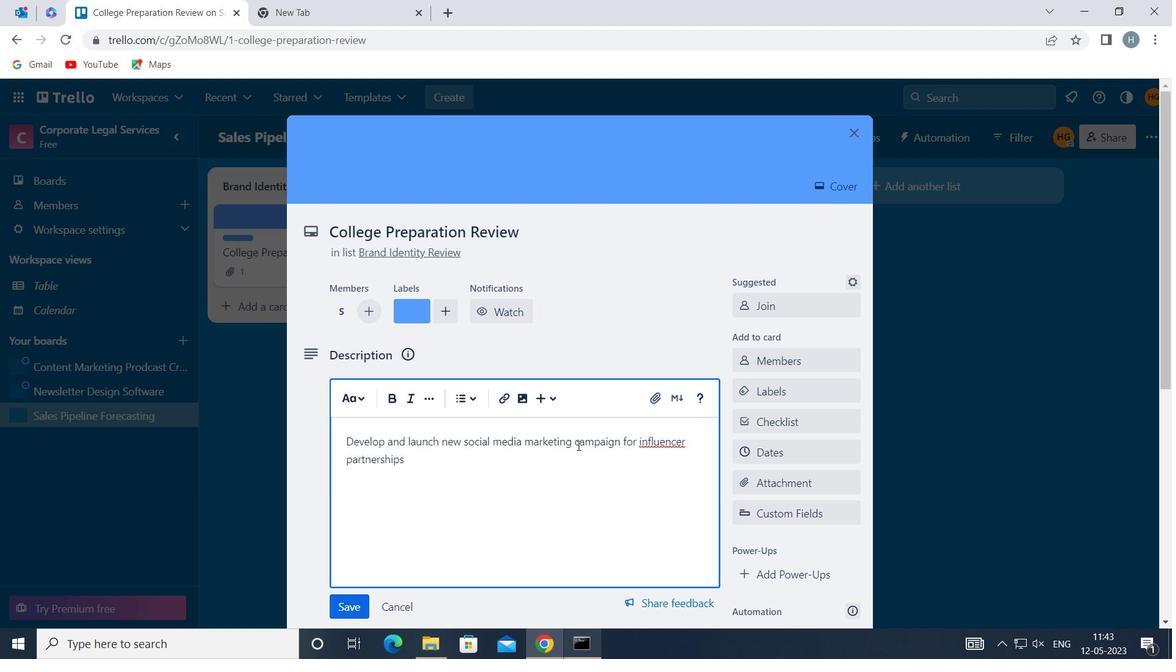 
Action: Mouse moved to (346, 603)
Screenshot: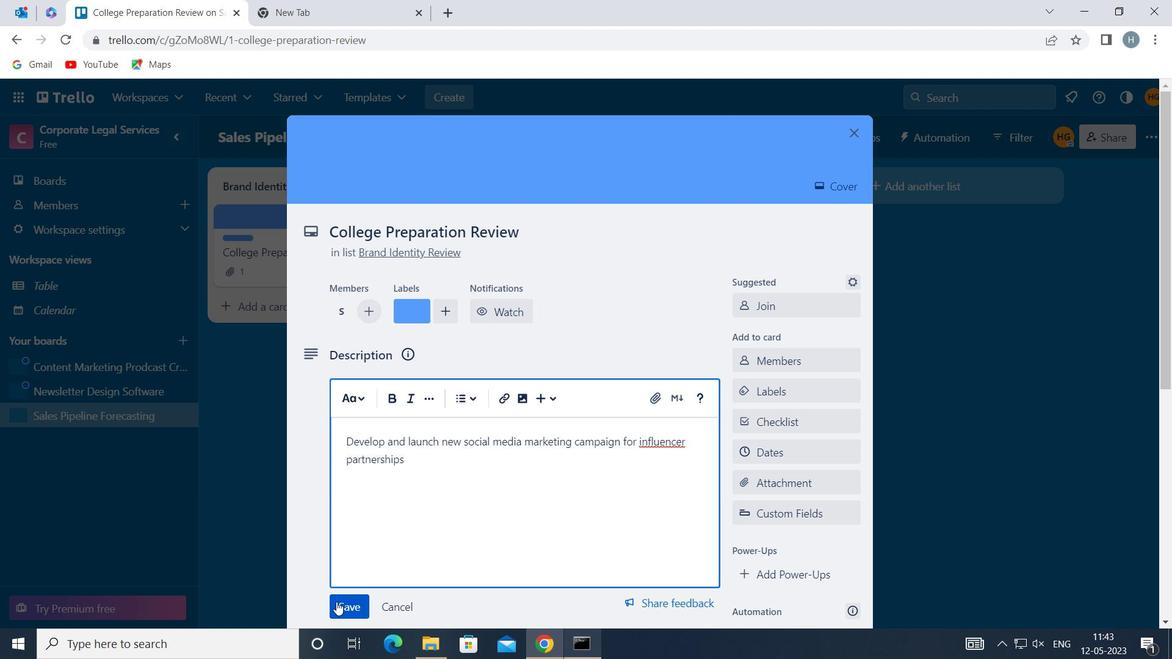 
Action: Mouse pressed left at (346, 603)
Screenshot: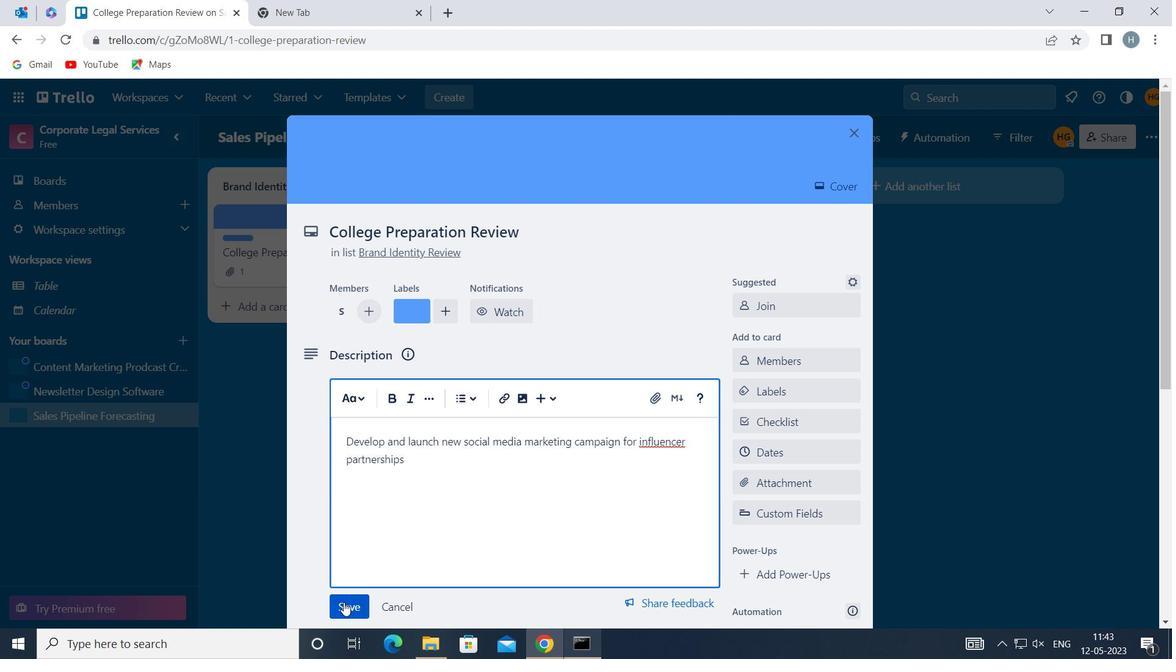 
Action: Mouse moved to (438, 456)
Screenshot: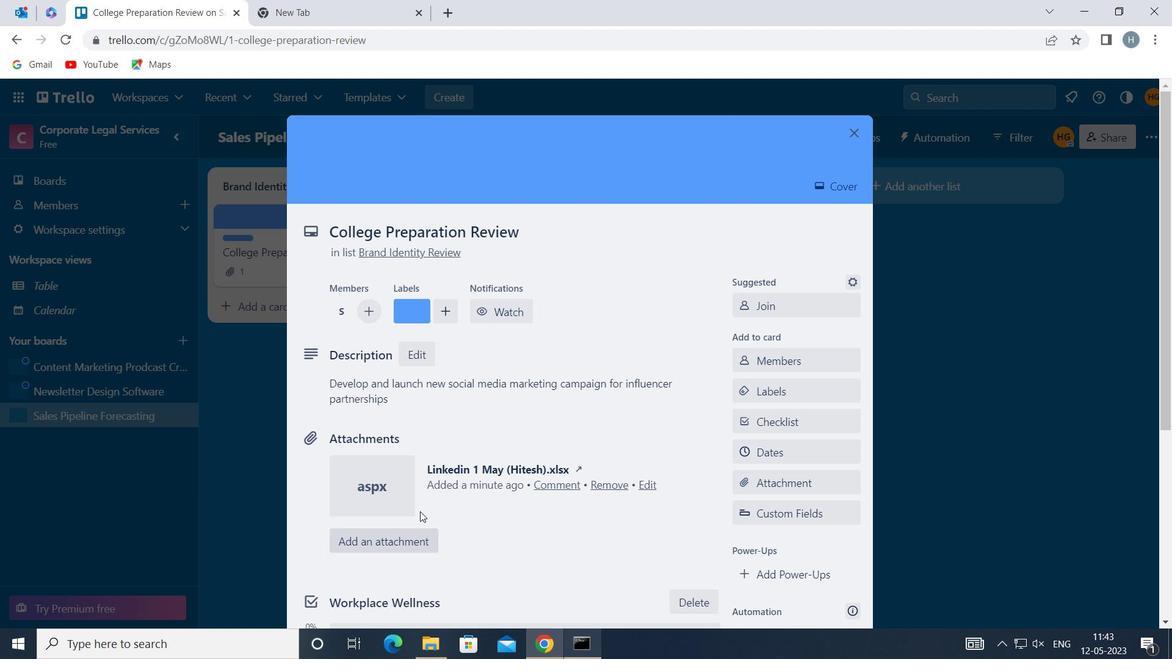 
Action: Mouse scrolled (438, 455) with delta (0, 0)
Screenshot: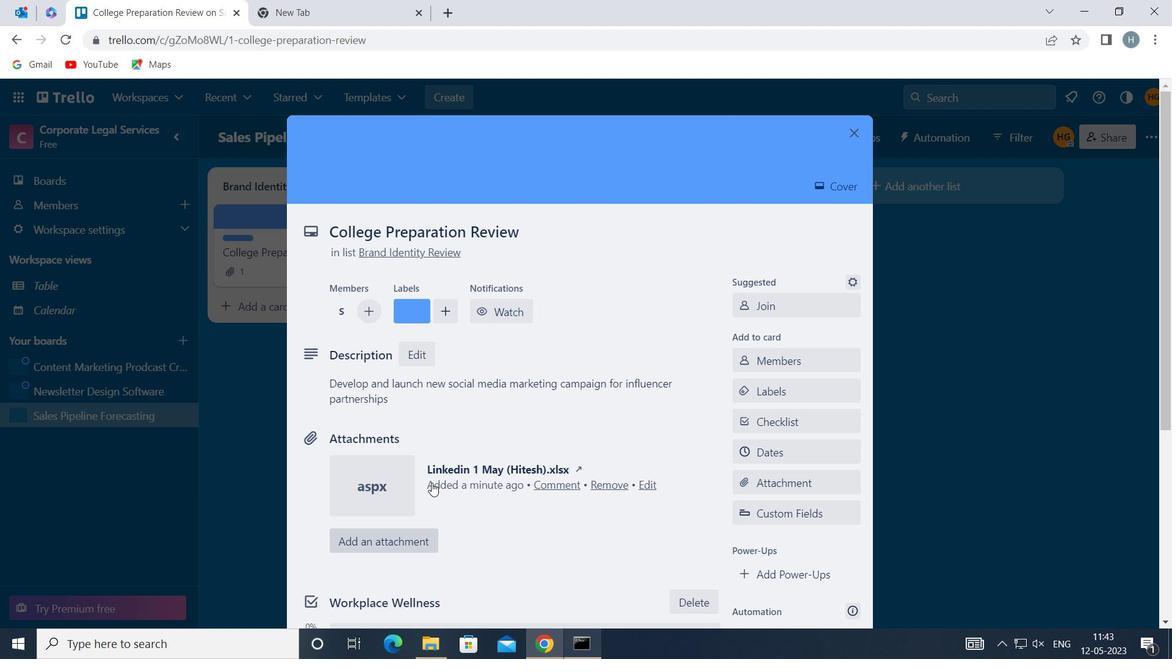 
Action: Mouse scrolled (438, 455) with delta (0, 0)
Screenshot: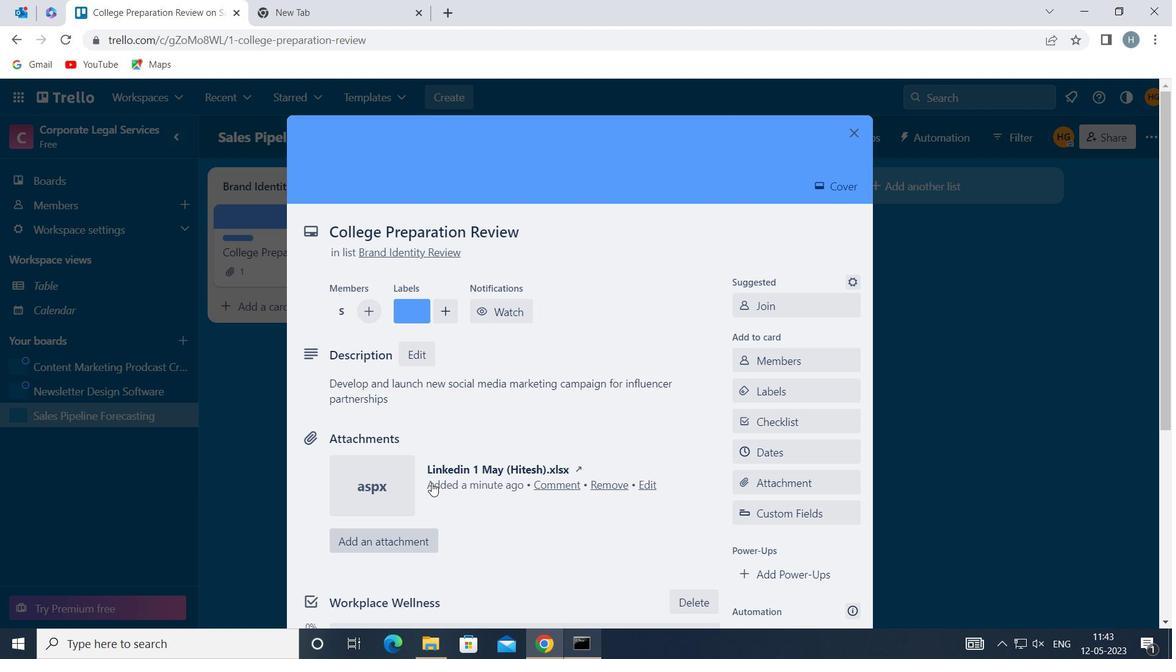 
Action: Mouse scrolled (438, 455) with delta (0, 0)
Screenshot: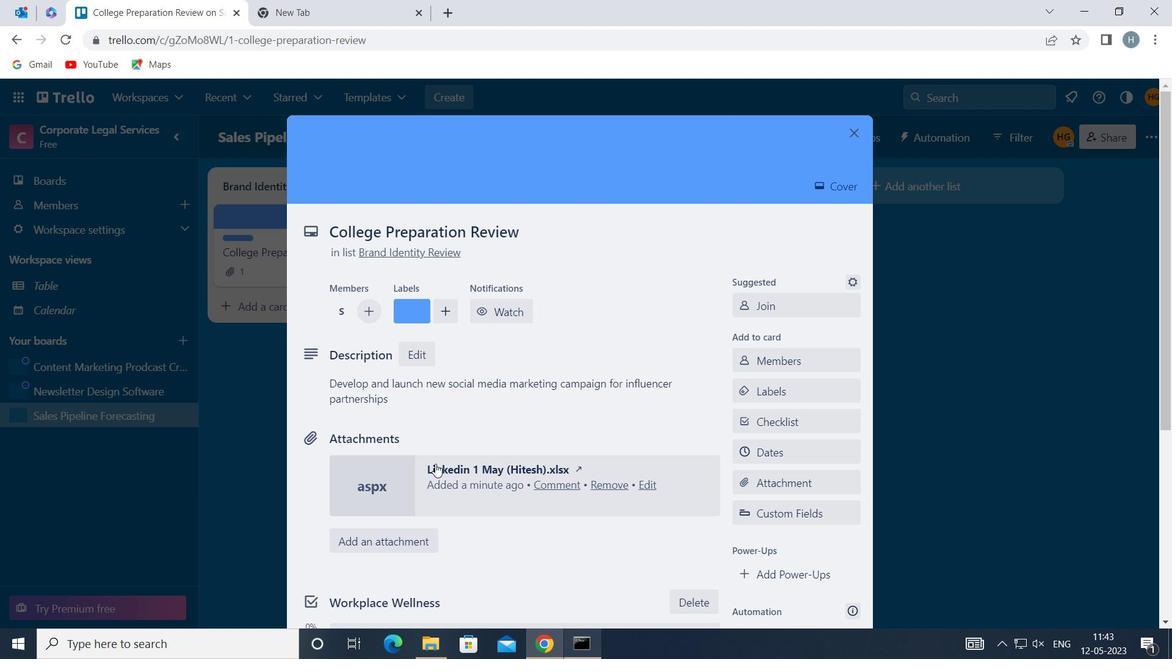 
Action: Mouse moved to (492, 513)
Screenshot: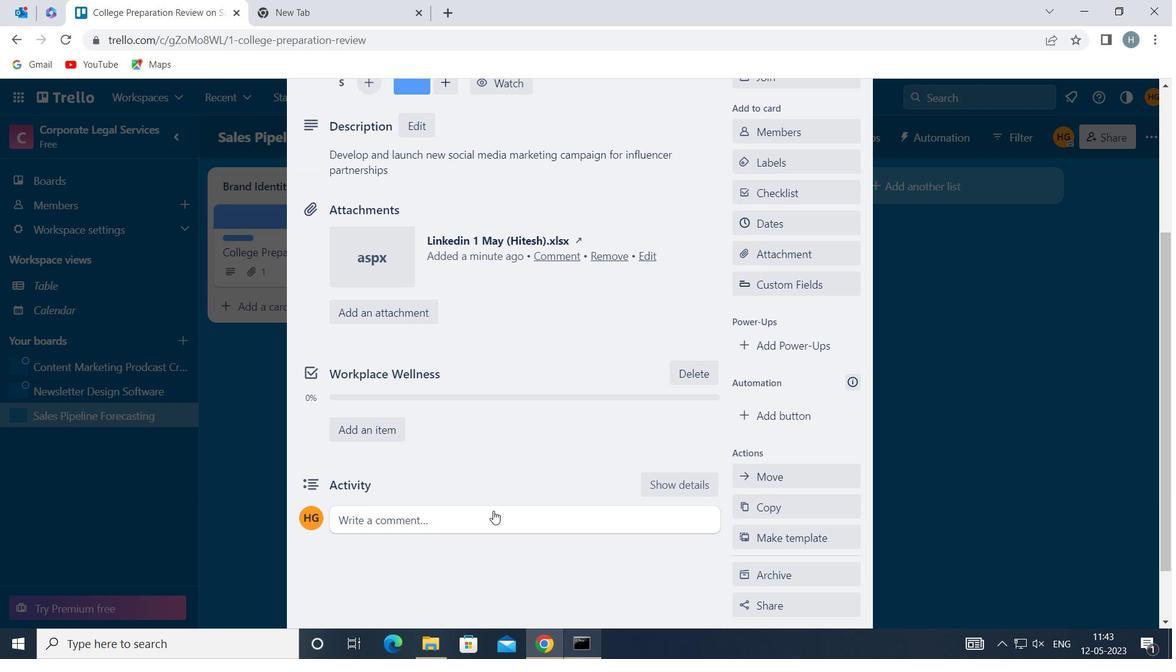 
Action: Mouse pressed left at (492, 513)
Screenshot: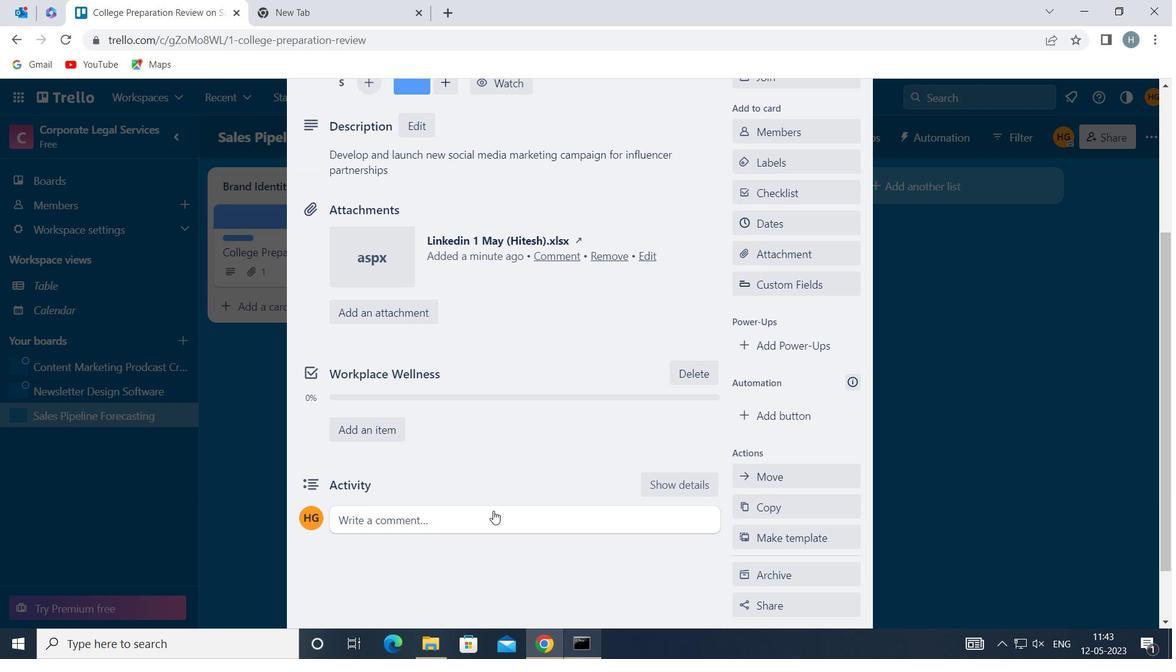 
Action: Mouse moved to (470, 559)
Screenshot: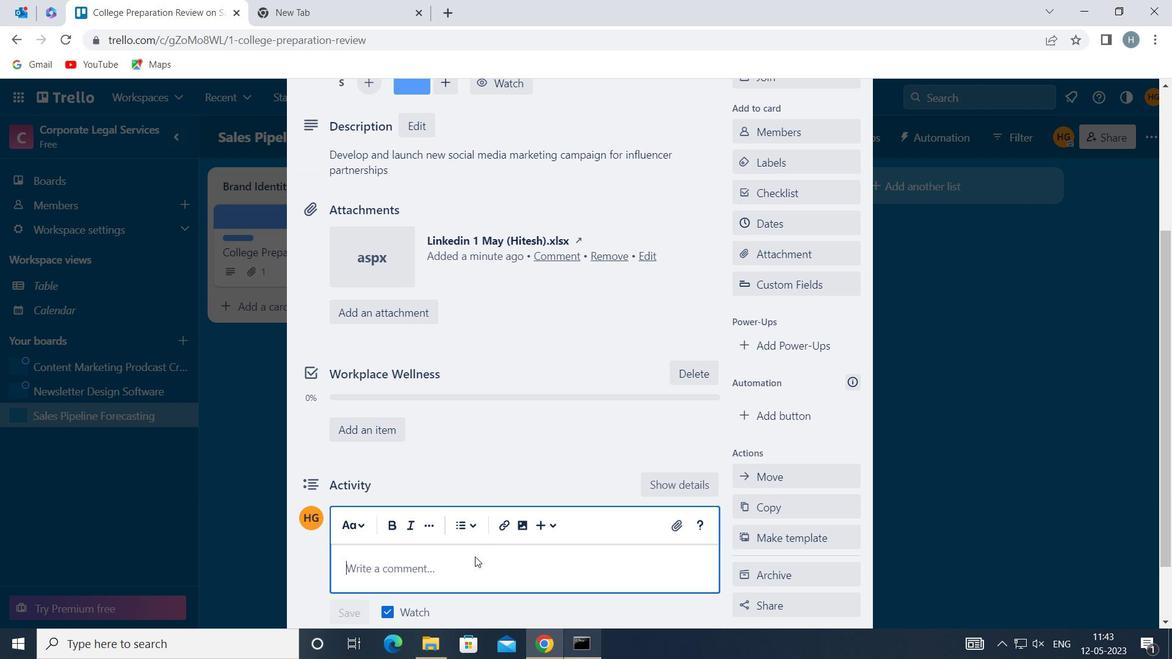 
Action: Mouse pressed left at (470, 559)
Screenshot: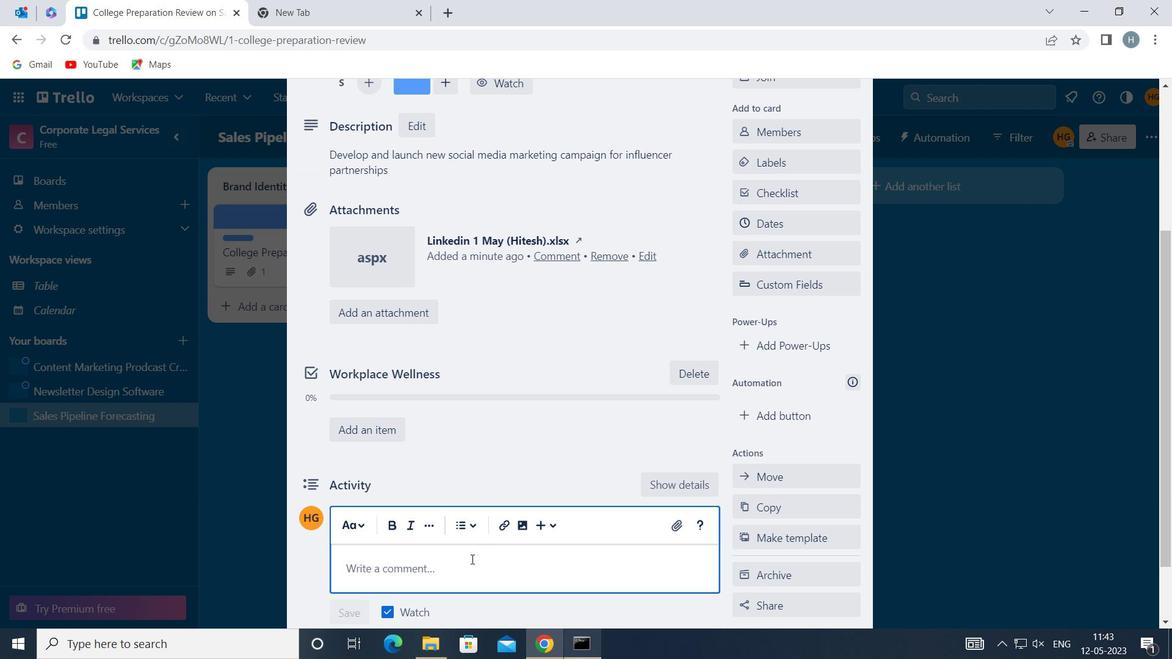 
Action: Key pressed <Key.shift>LET<Key.space>US<Key.space>APPROACH<Key.space>THIS<Key.space>TASK<Key.space>WITH<Key.space>A<Key.space>SENSE<Key.space>OF<Key.space>EMPATHY<Key.space><Key.backspace>,<Key.space>UNDERSTANDING<Key.space>THE<Key.space>NEED<Key.space>AND<Key.space>CONCERS<Key.backspace>NS<Key.space>OF<Key.space>OUR<Key.space>STAKEHOLDERS
Screenshot: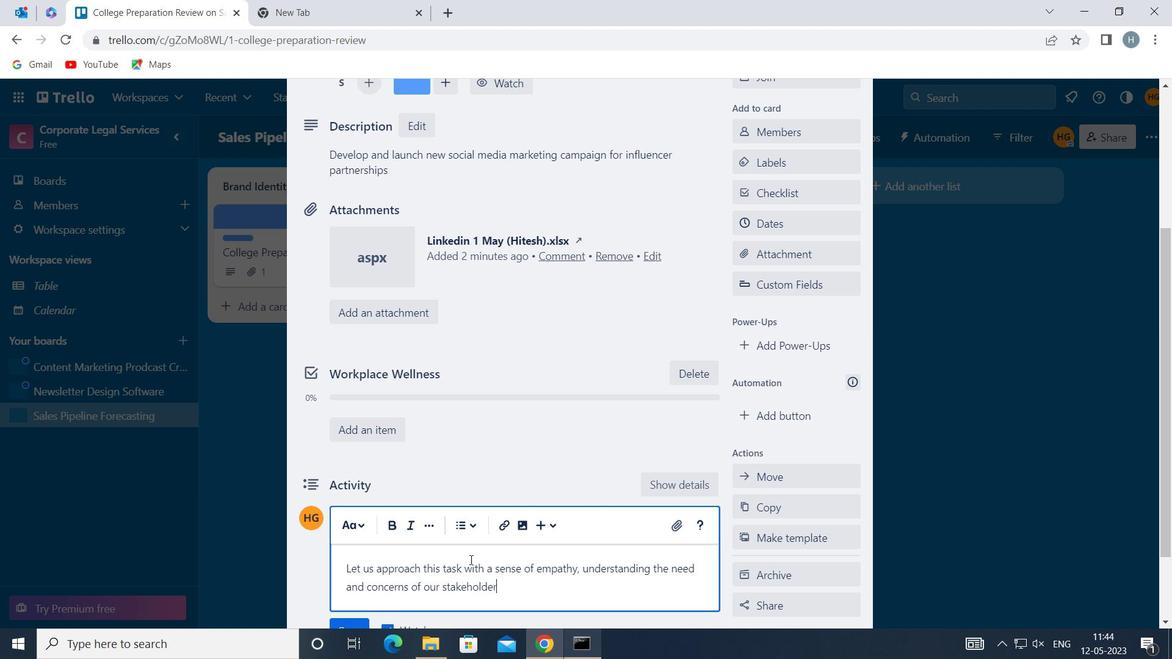 
Action: Mouse moved to (366, 596)
Screenshot: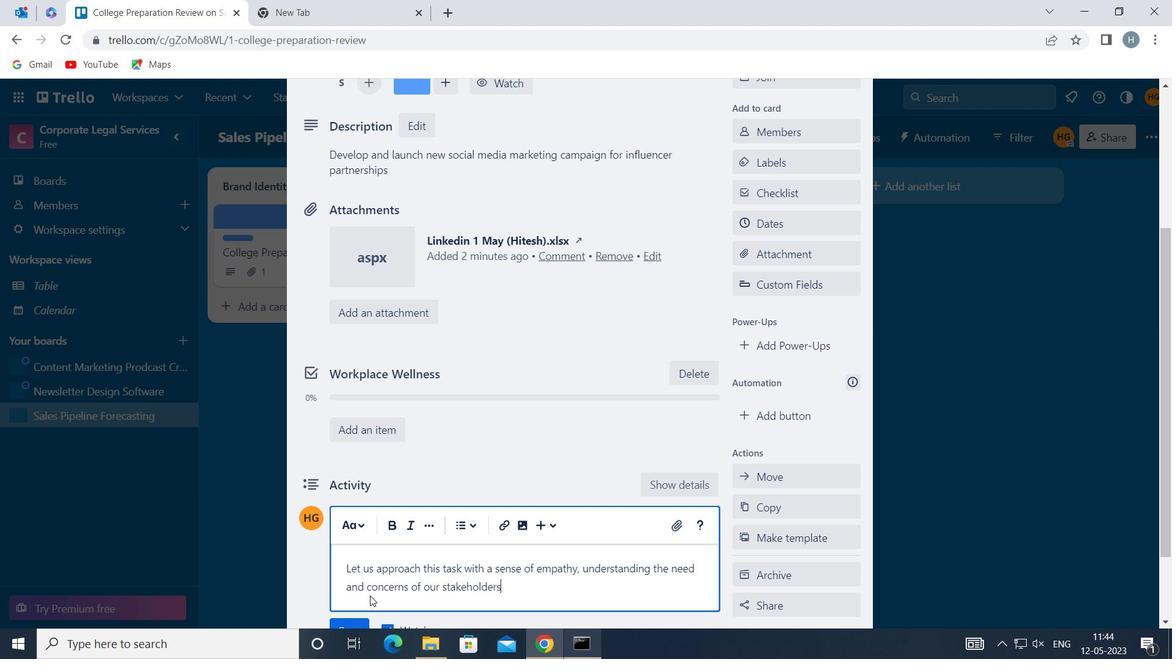 
Action: Mouse scrolled (366, 596) with delta (0, 0)
Screenshot: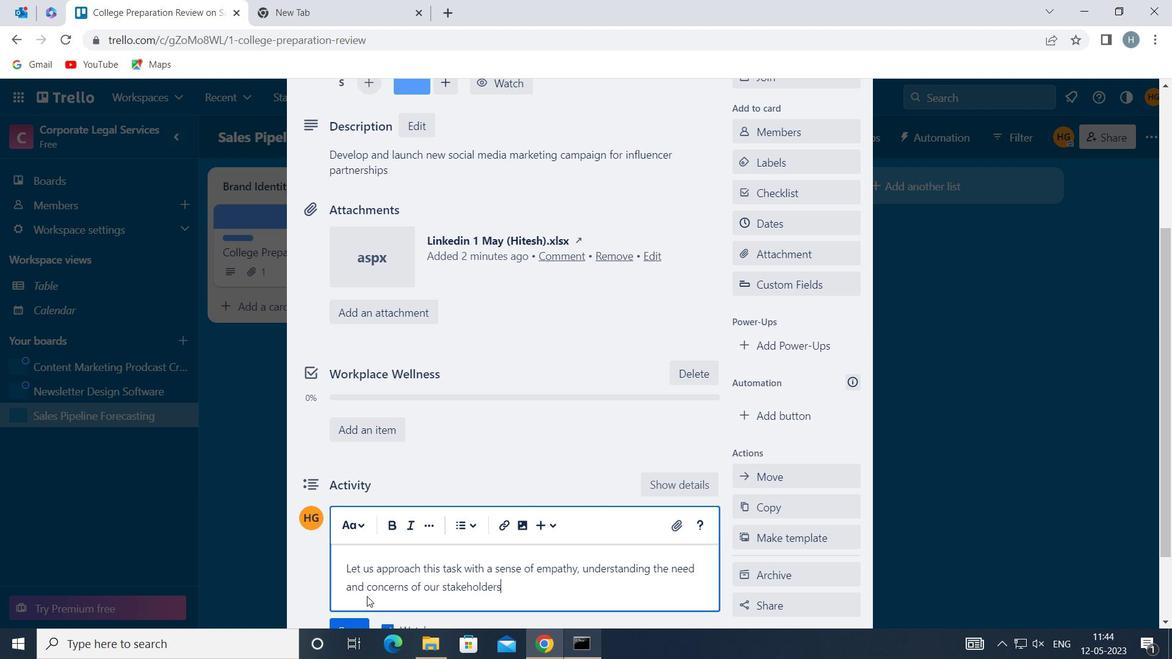
Action: Mouse scrolled (366, 596) with delta (0, 0)
Screenshot: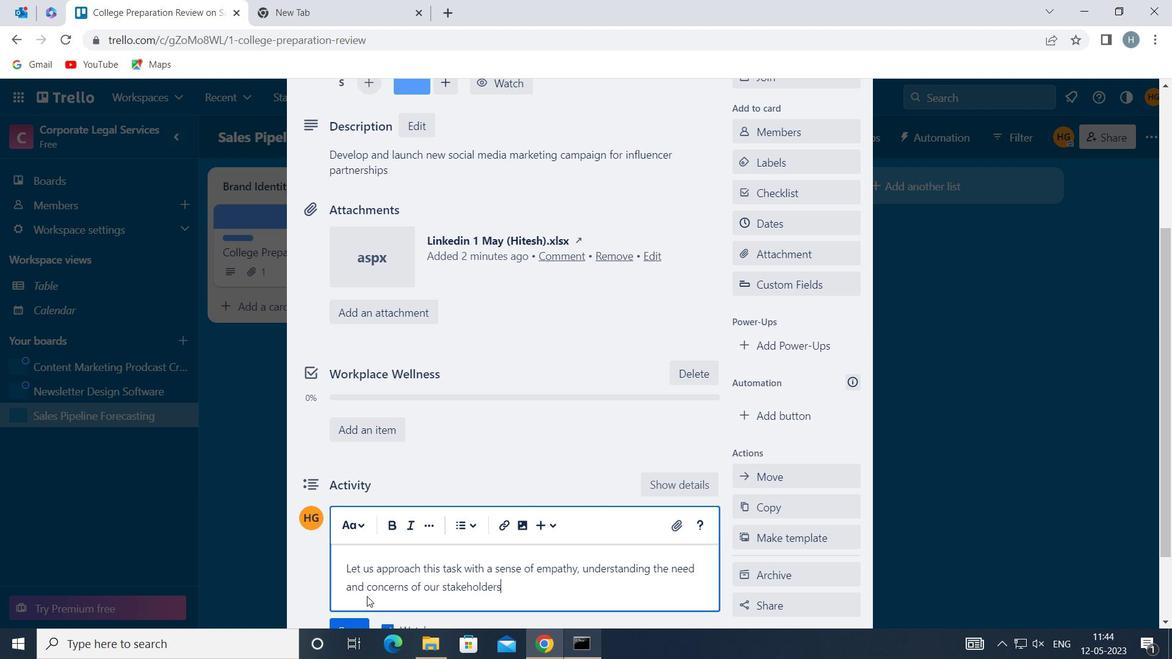 
Action: Mouse moved to (357, 531)
Screenshot: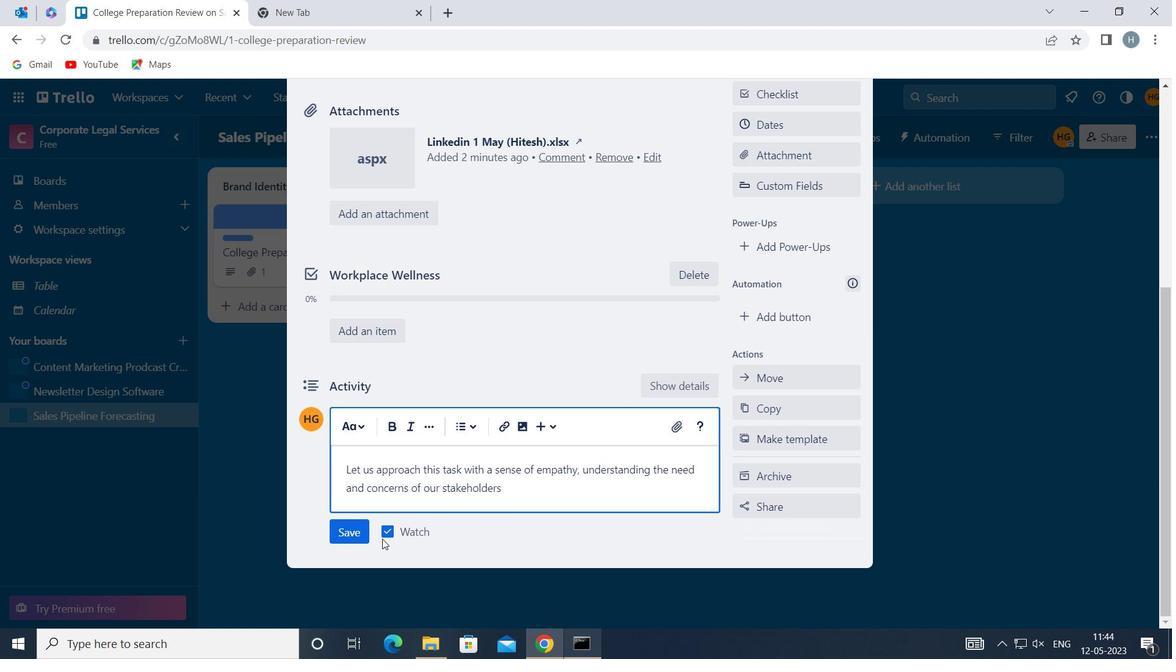 
Action: Mouse pressed left at (357, 531)
Screenshot: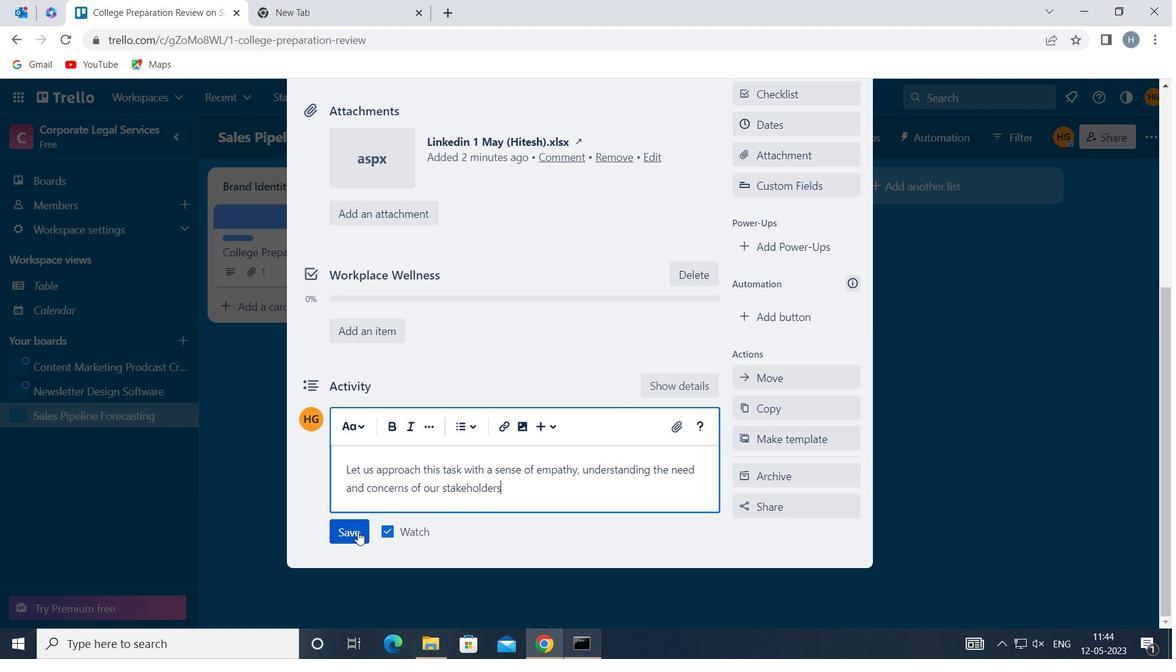 
Action: Mouse moved to (836, 410)
Screenshot: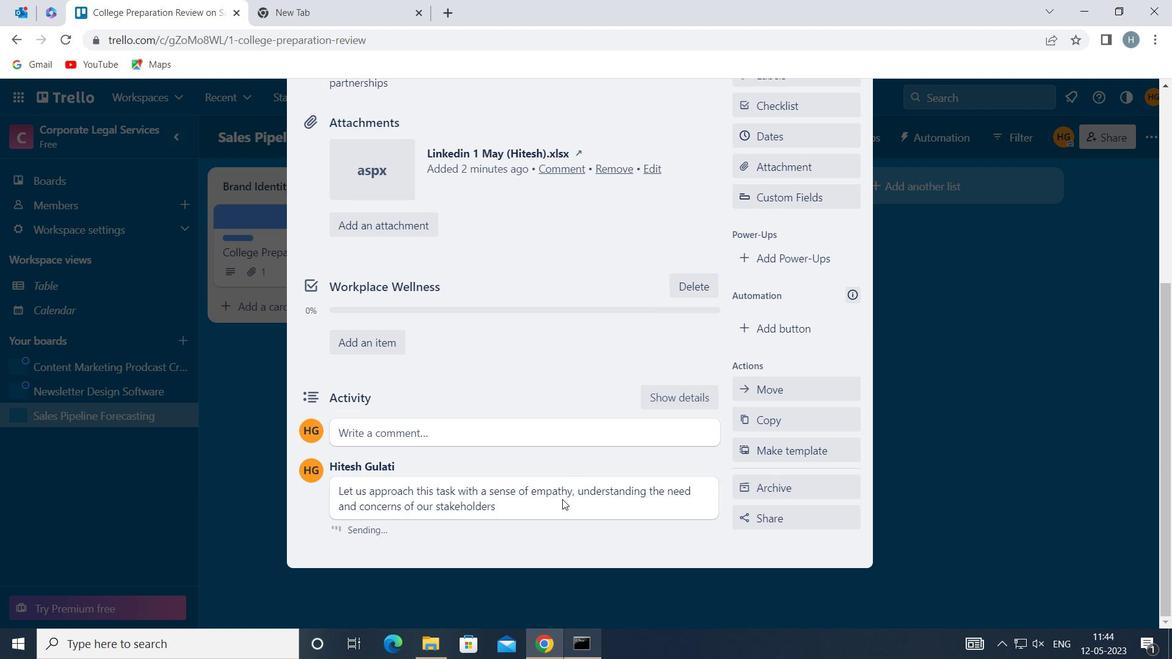 
Action: Mouse scrolled (836, 411) with delta (0, 0)
Screenshot: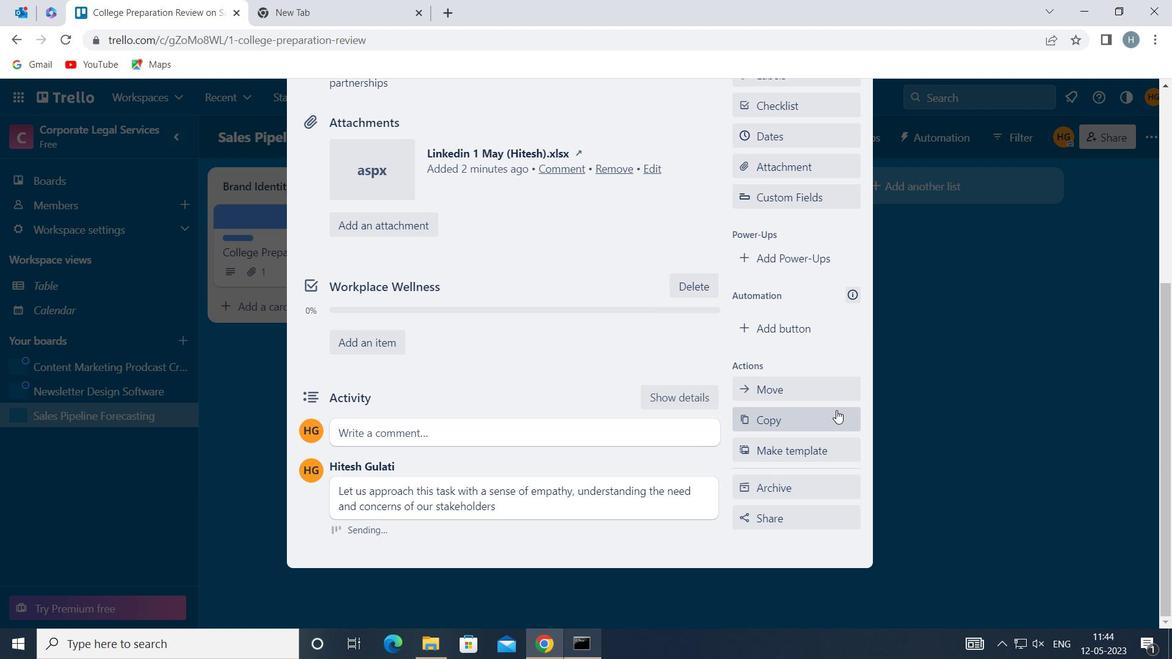 
Action: Mouse scrolled (836, 411) with delta (0, 0)
Screenshot: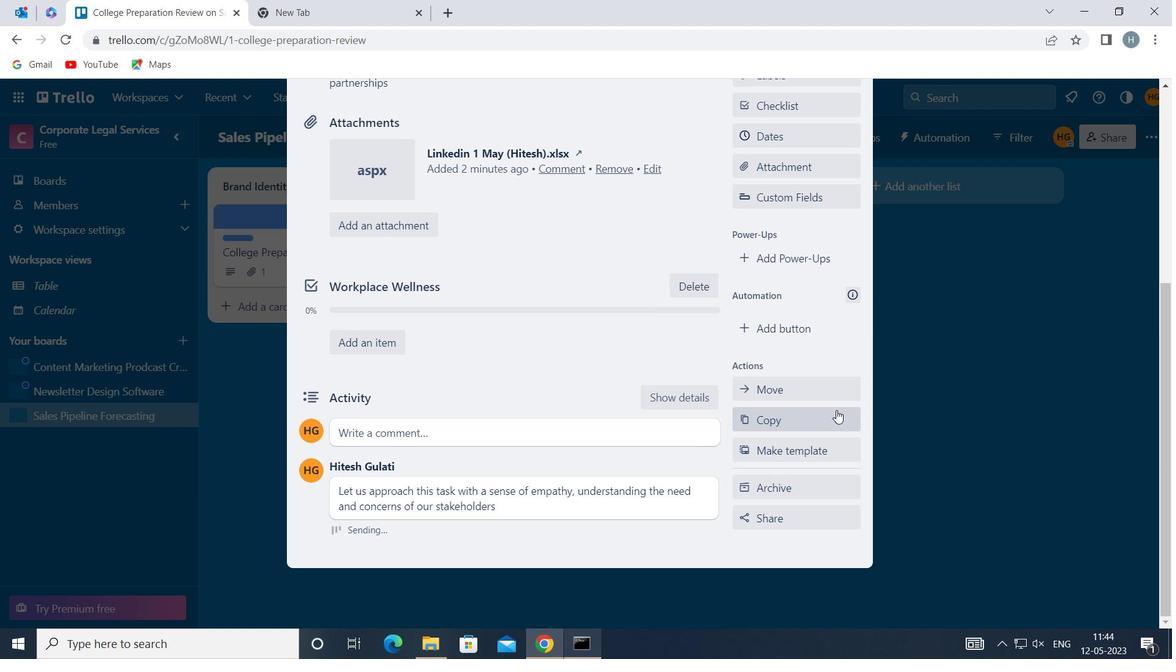 
Action: Mouse moved to (816, 293)
Screenshot: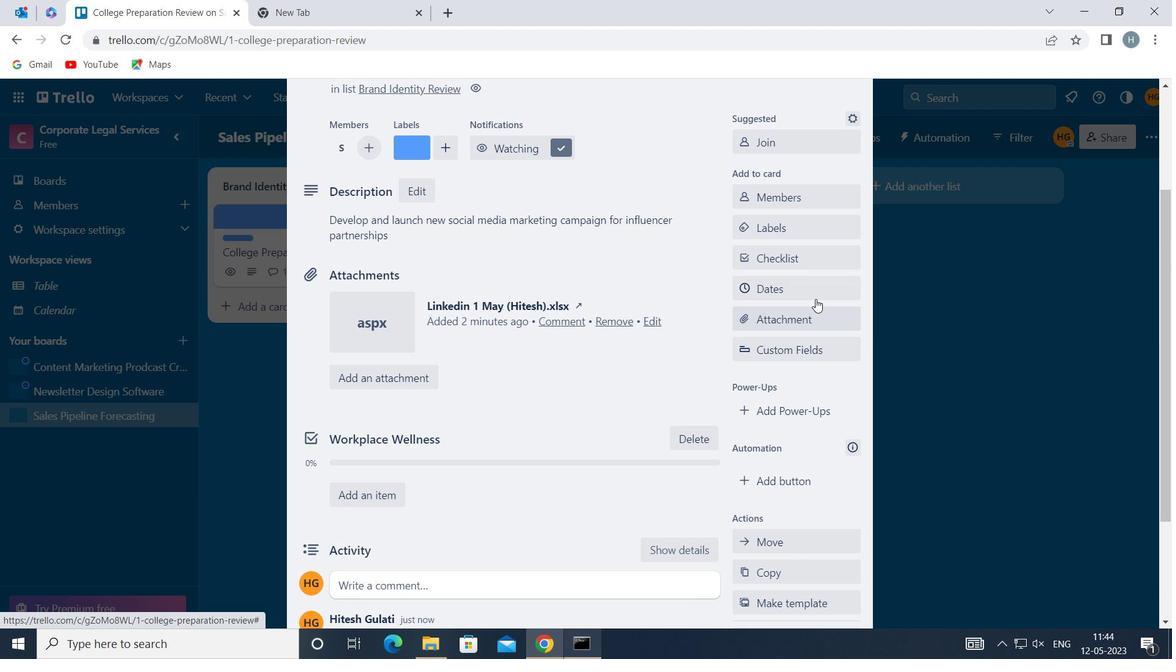
Action: Mouse pressed left at (816, 293)
Screenshot: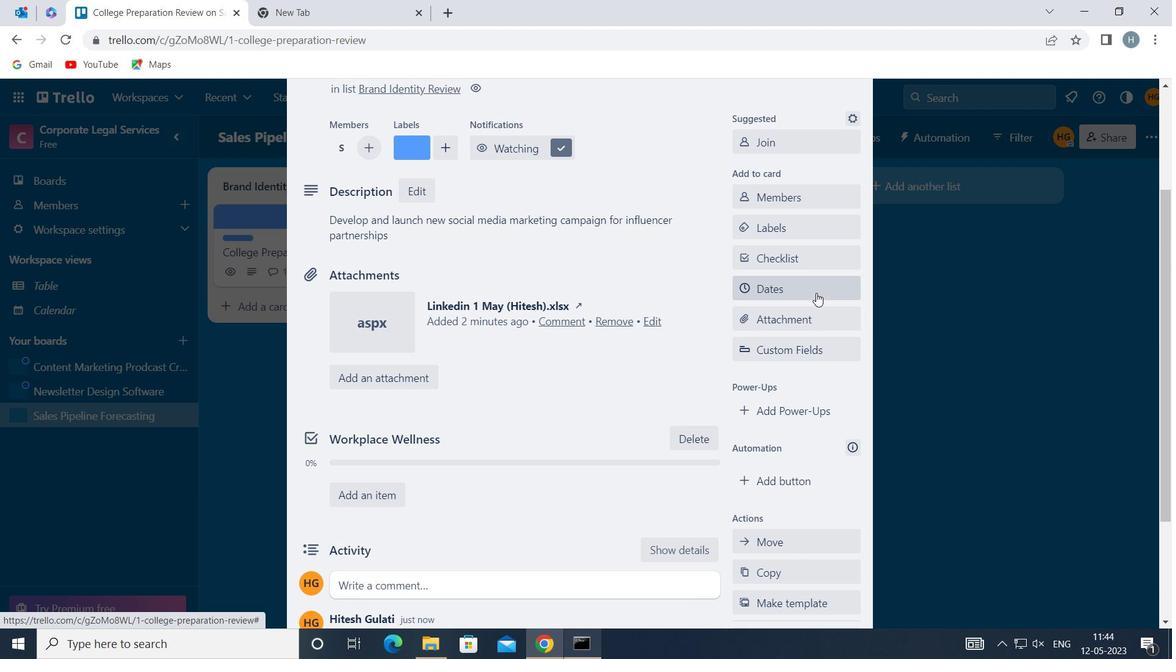 
Action: Mouse moved to (747, 412)
Screenshot: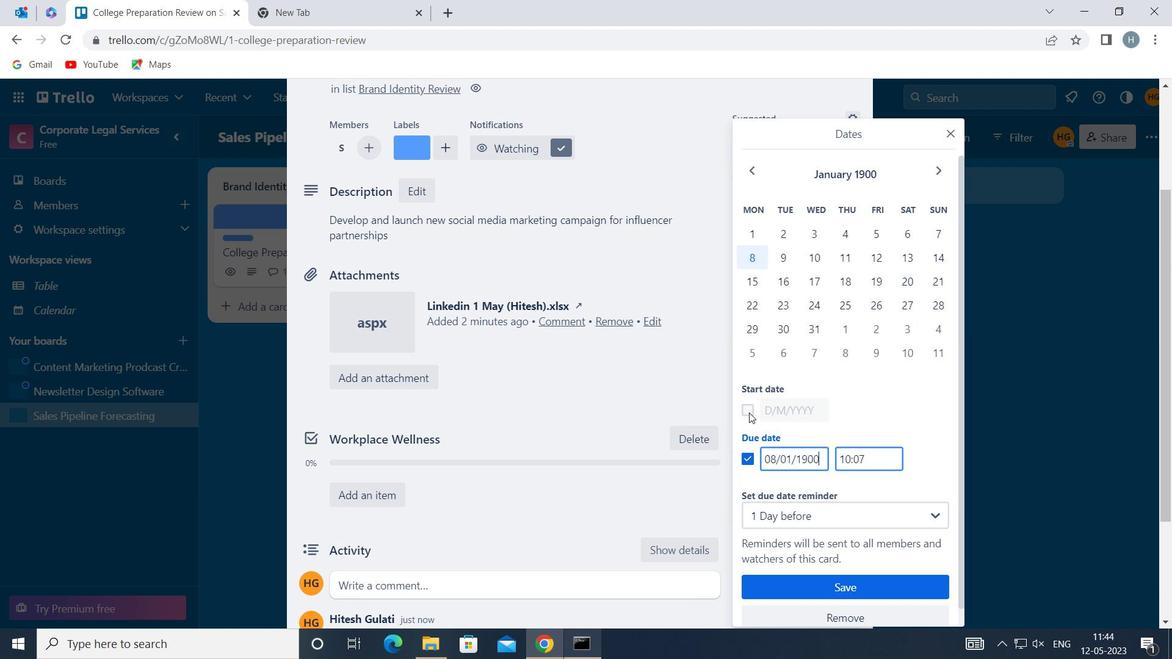 
Action: Mouse pressed left at (747, 412)
Screenshot: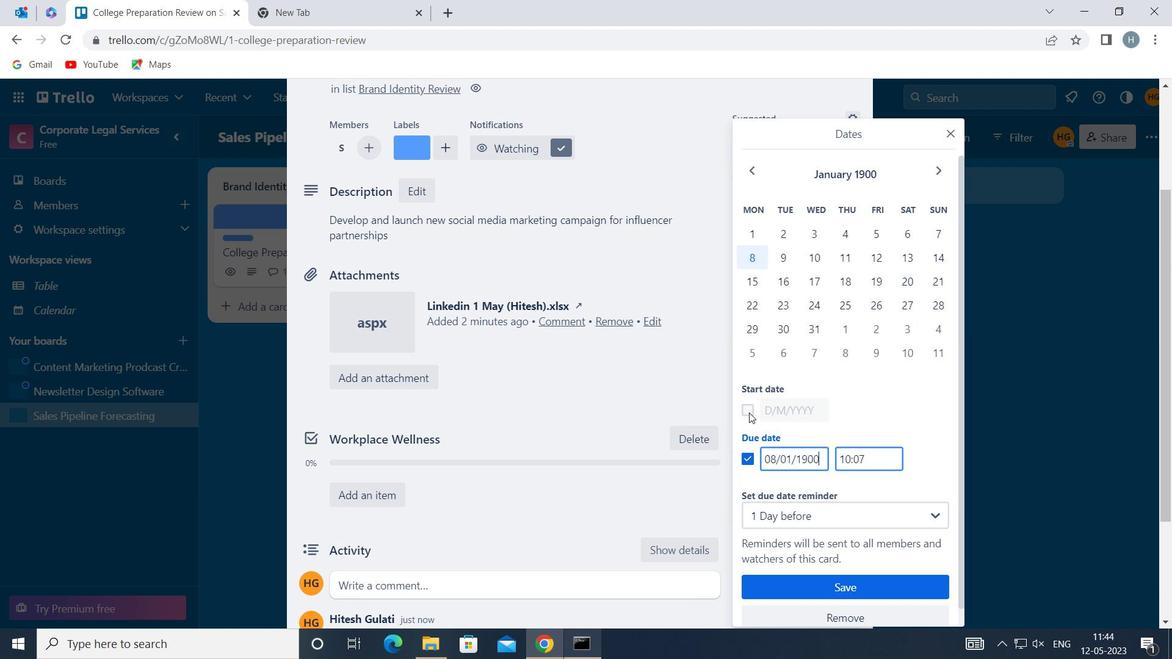
Action: Mouse moved to (767, 407)
Screenshot: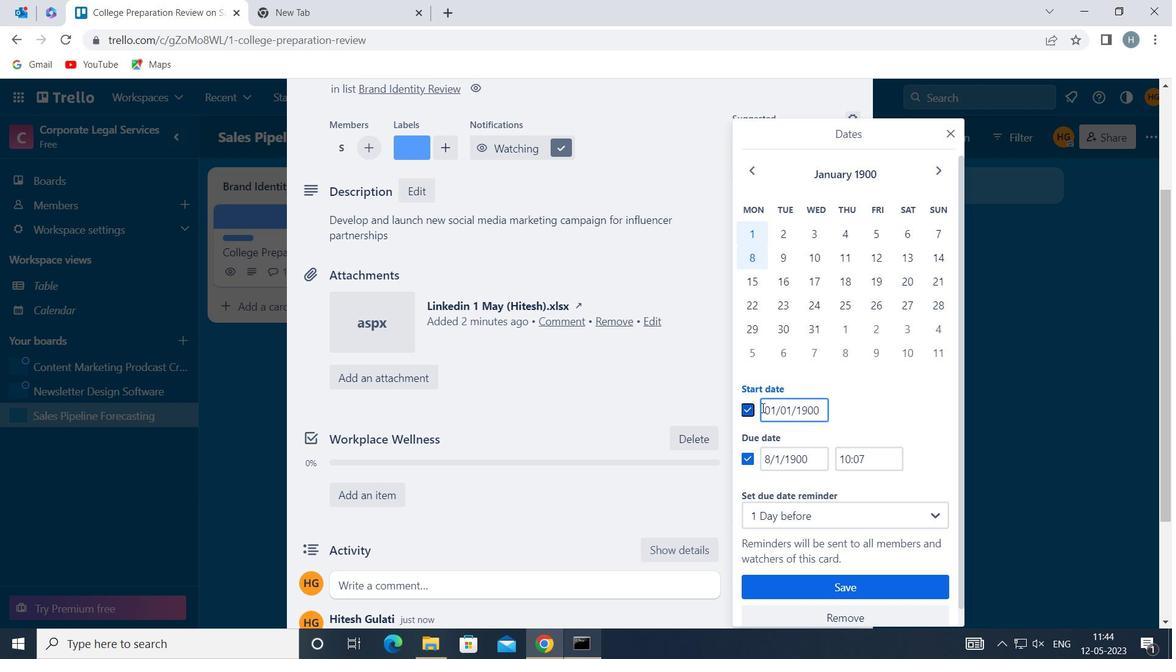 
Action: Mouse pressed left at (767, 407)
Screenshot: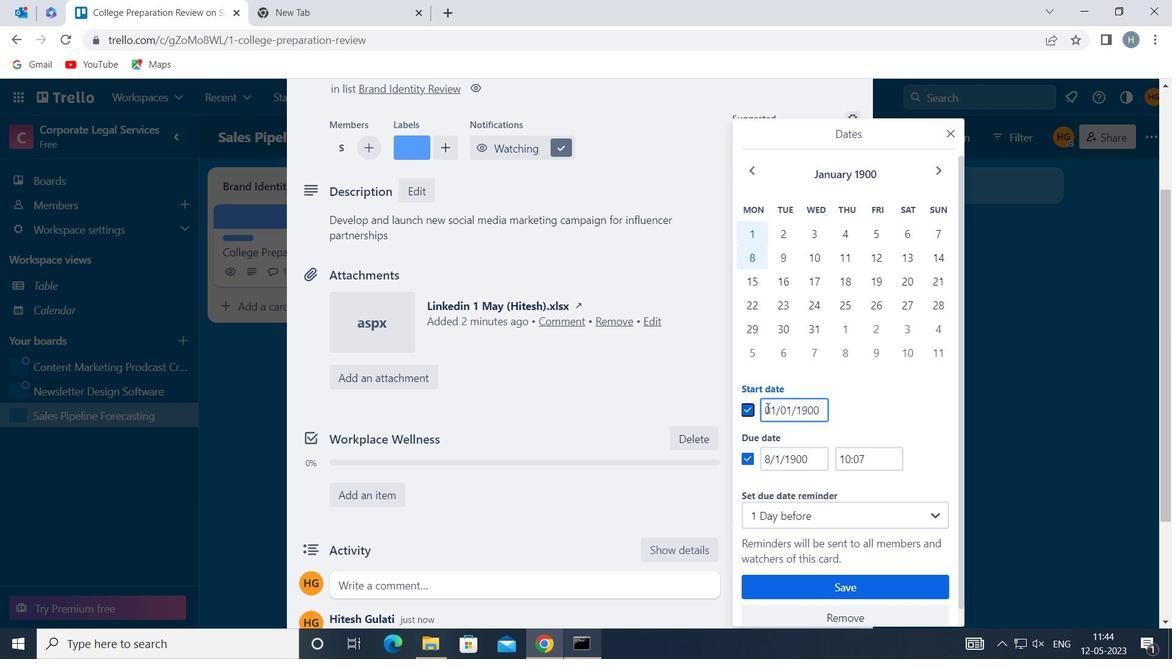 
Action: Mouse moved to (769, 407)
Screenshot: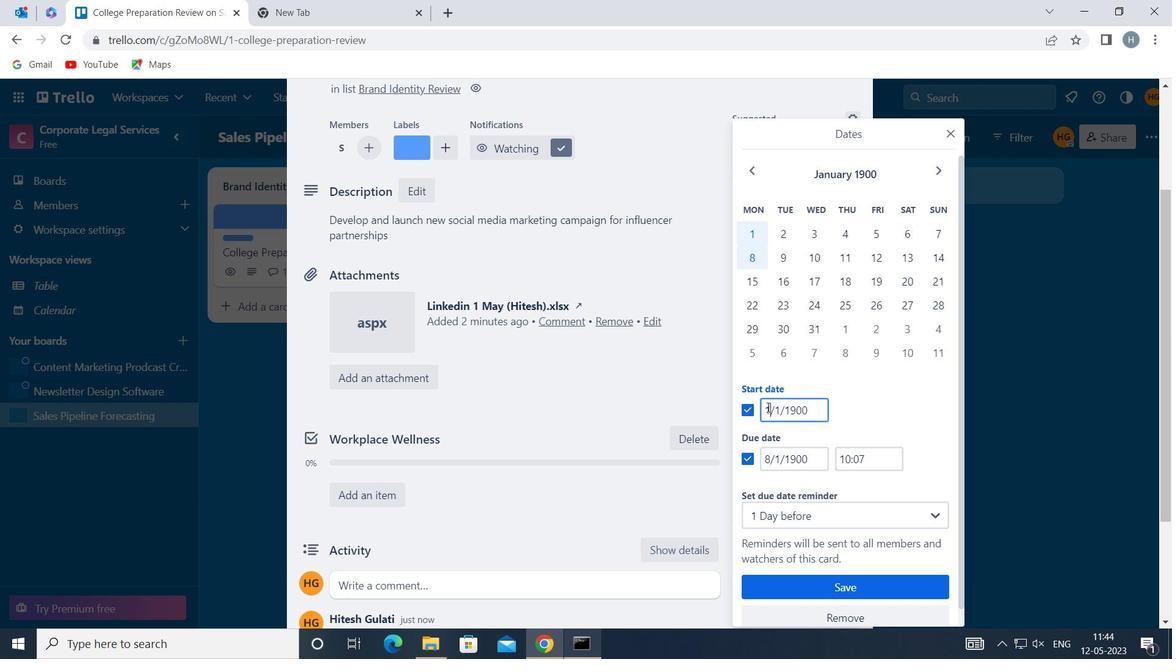 
Action: Key pressed <Key.backspace>2
Screenshot: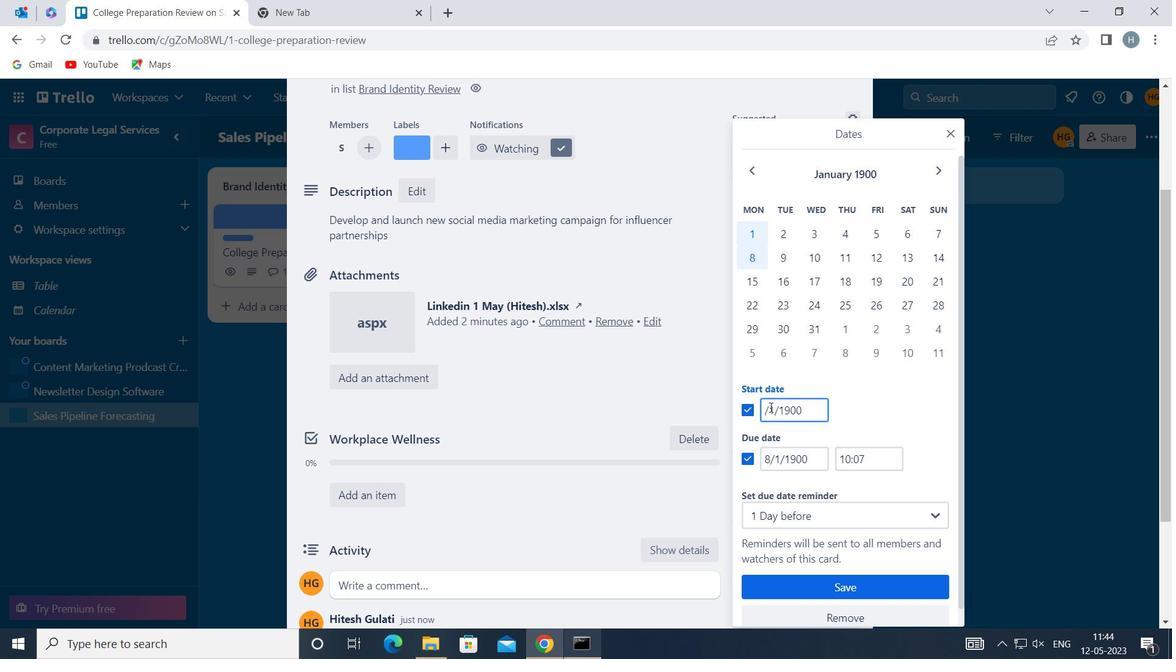 
Action: Mouse moved to (767, 455)
Screenshot: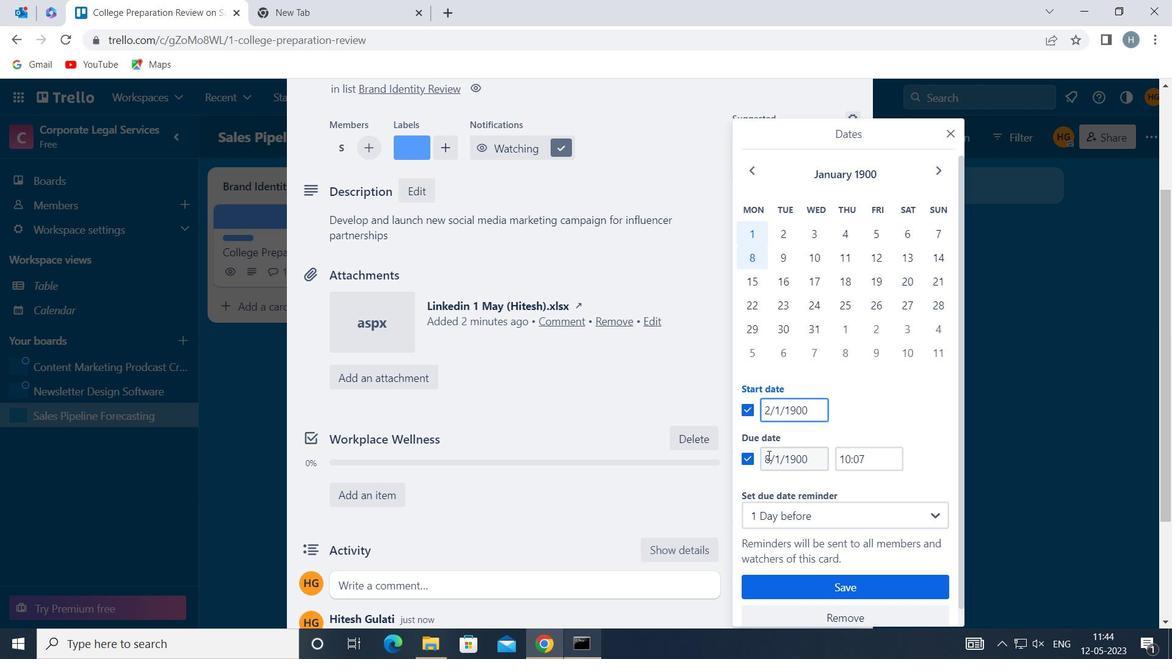
Action: Mouse pressed left at (767, 455)
Screenshot: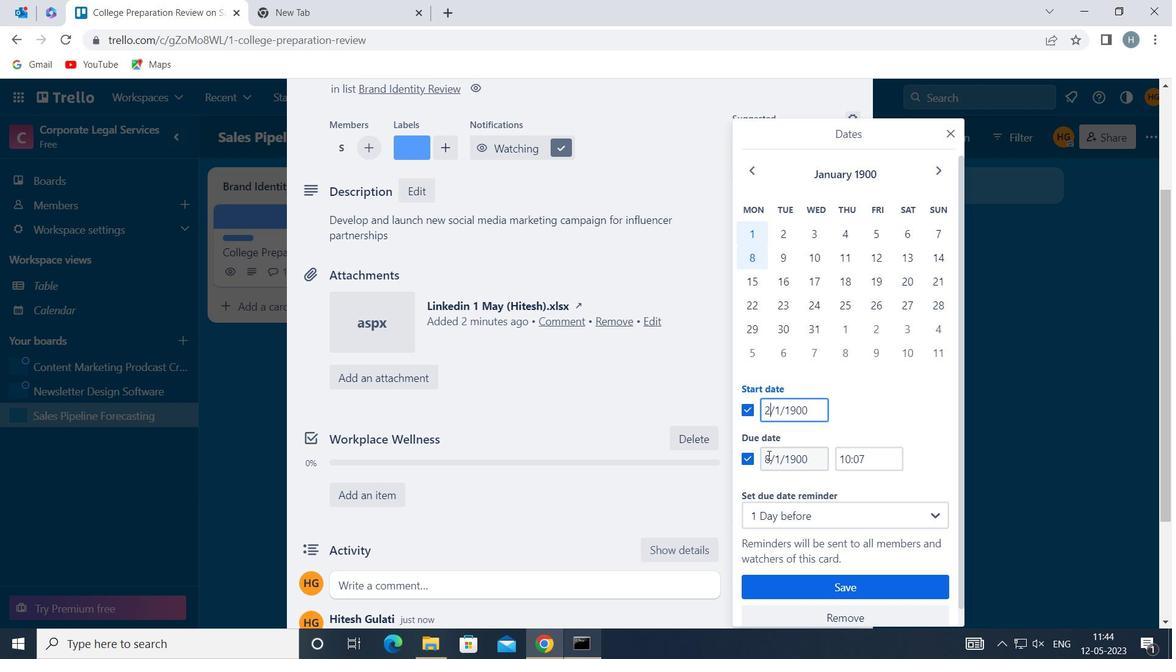 
Action: Key pressed <Key.backspace>9
Screenshot: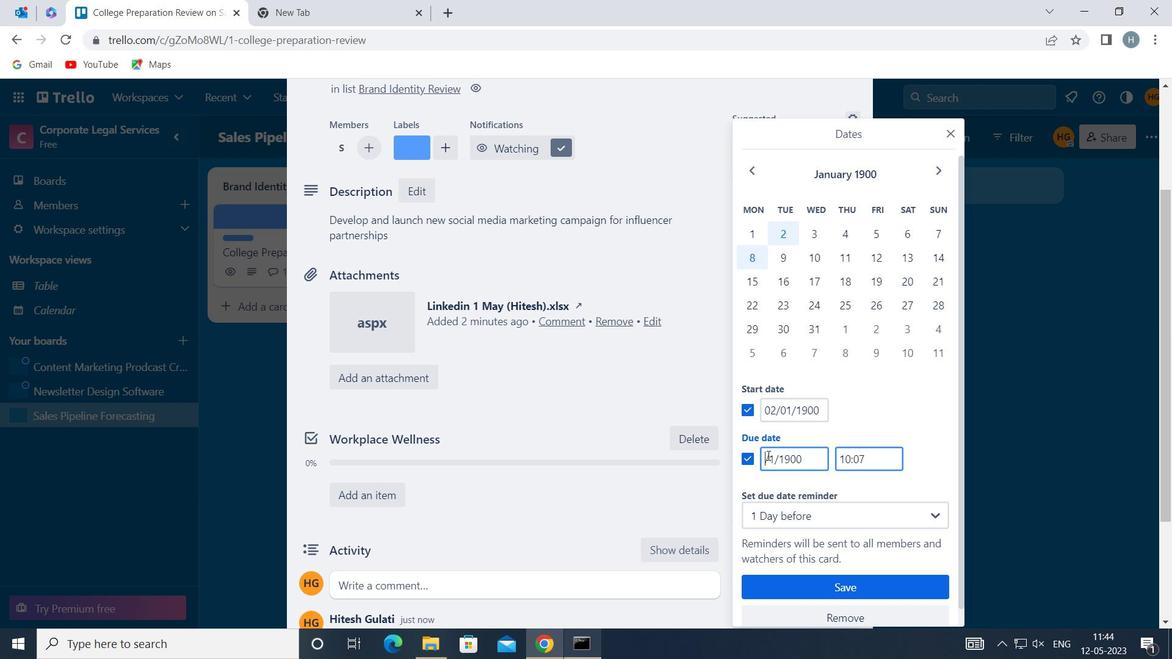 
Action: Mouse moved to (843, 589)
Screenshot: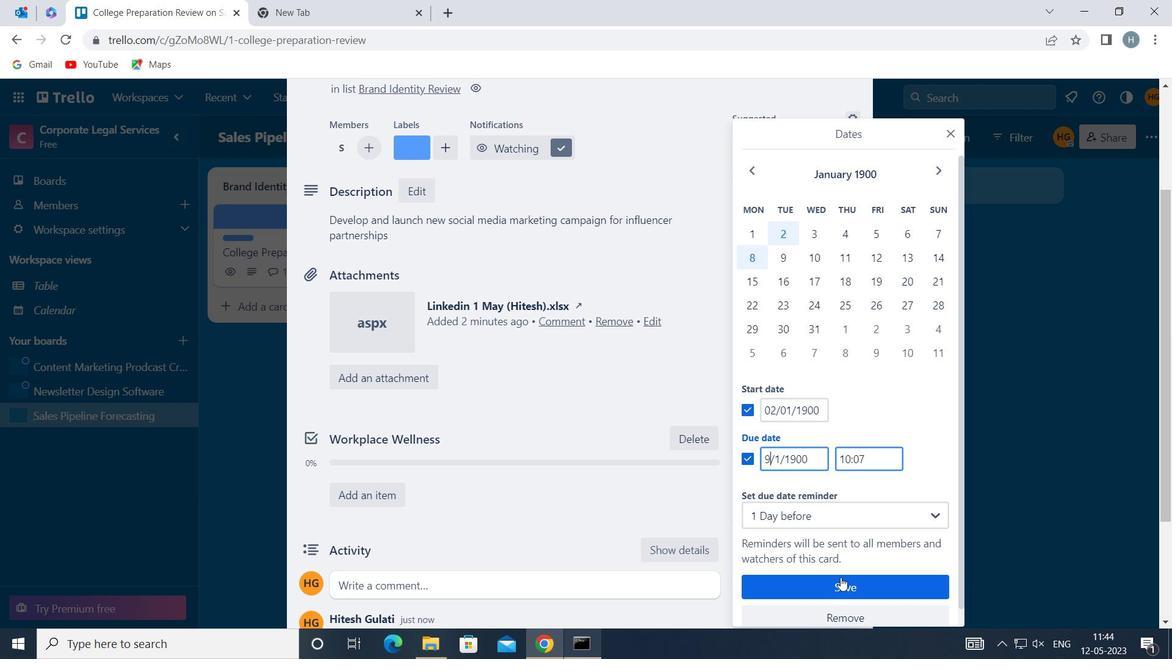 
Action: Mouse pressed left at (843, 589)
Screenshot: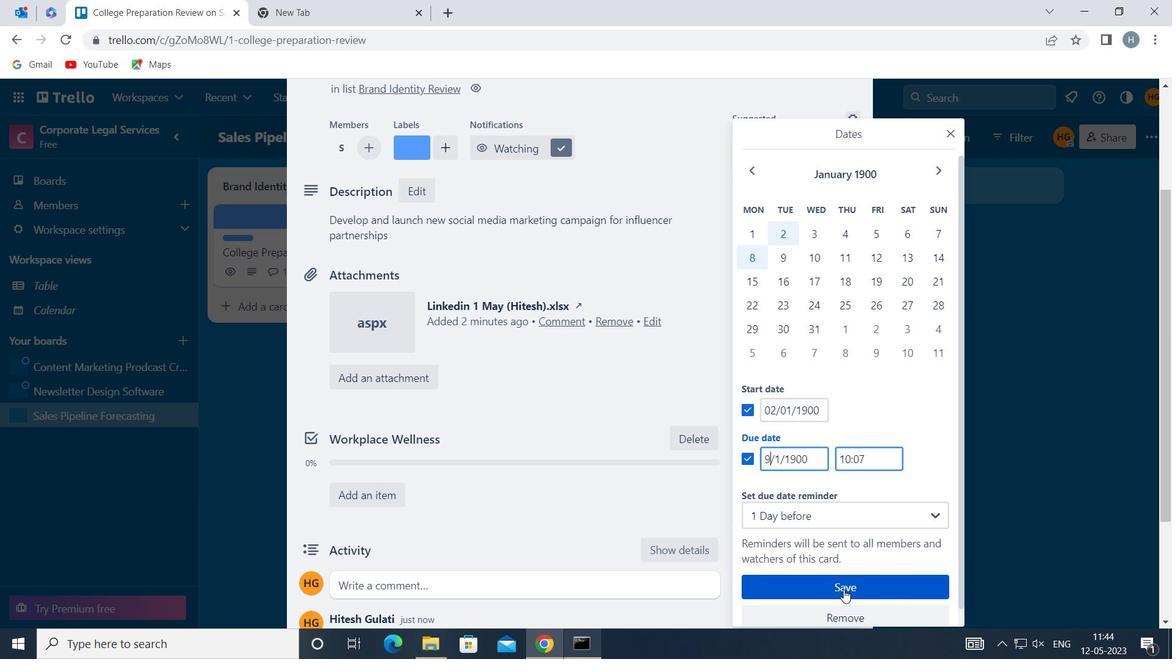 
Action: Mouse moved to (659, 289)
Screenshot: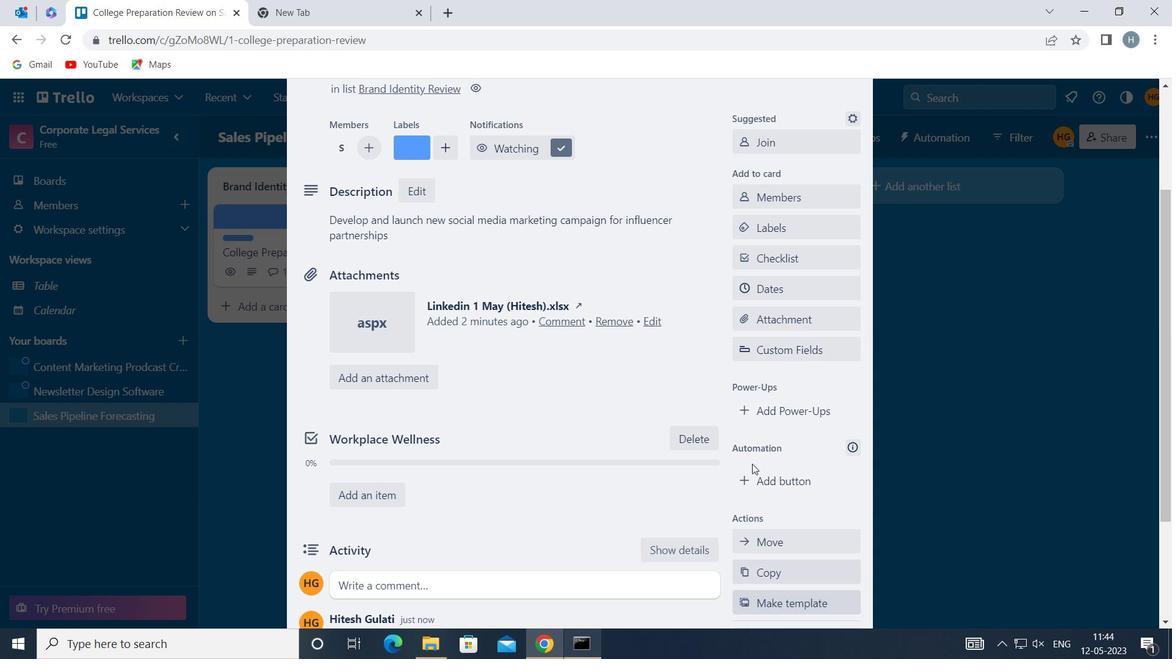 
